 Task: Select a due date automation when advanced on, the moment a card is due add fields with custom field "Resume" set to a date not in this week.
Action: Mouse moved to (1330, 105)
Screenshot: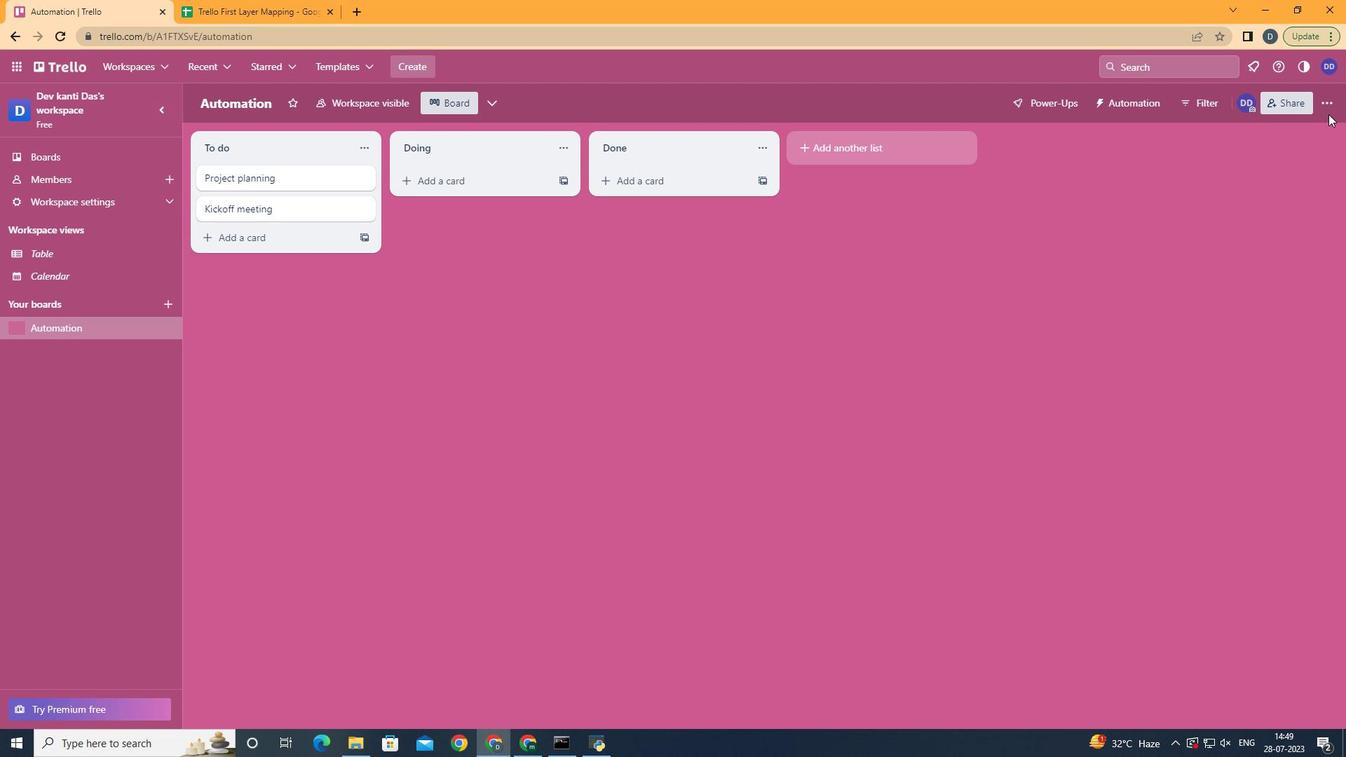 
Action: Mouse pressed left at (1330, 105)
Screenshot: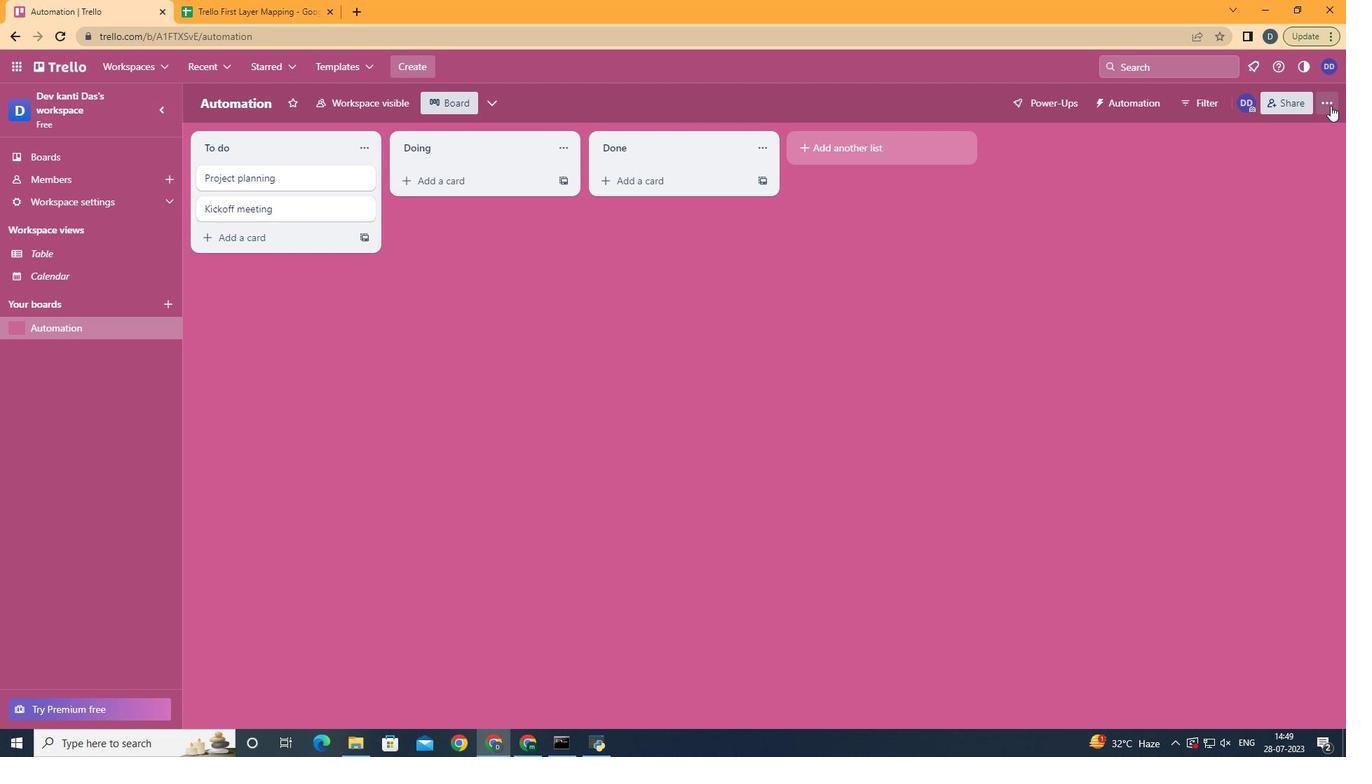 
Action: Mouse moved to (1217, 295)
Screenshot: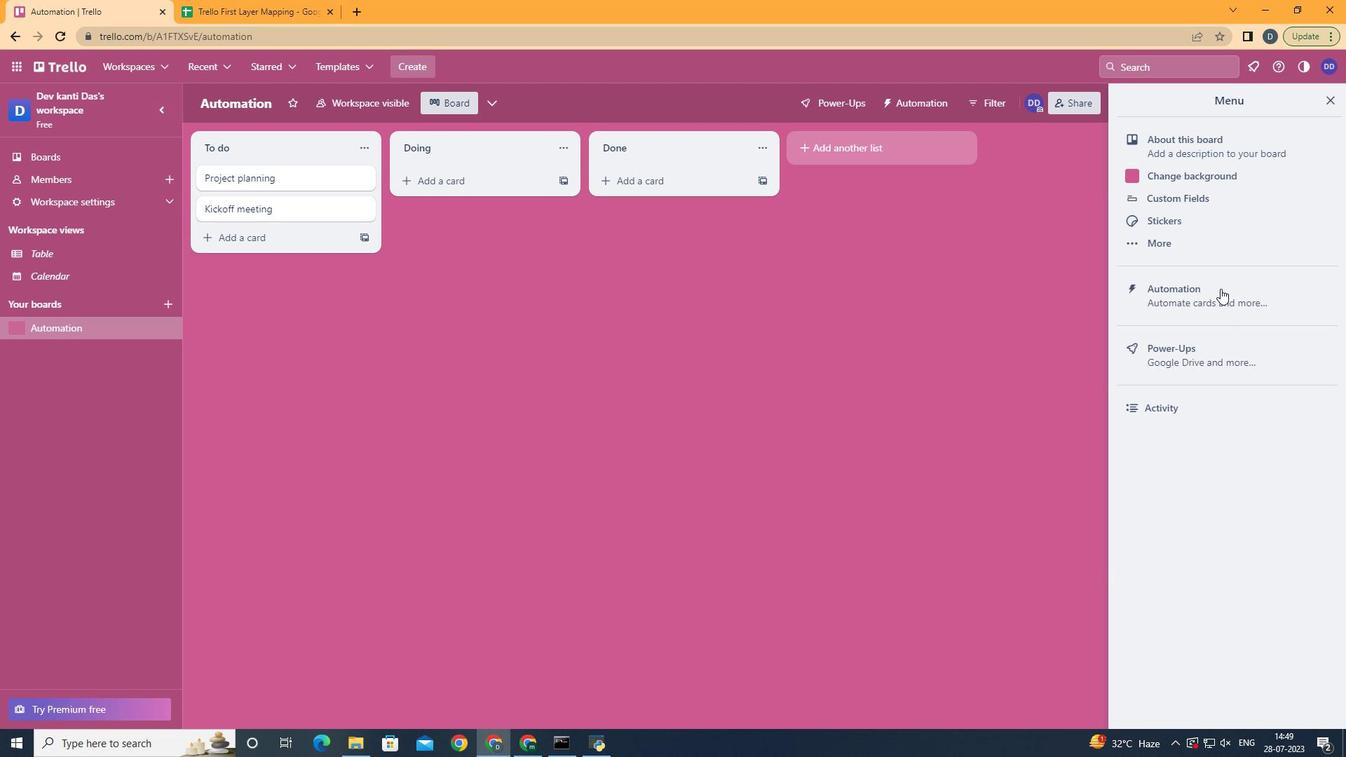 
Action: Mouse pressed left at (1217, 295)
Screenshot: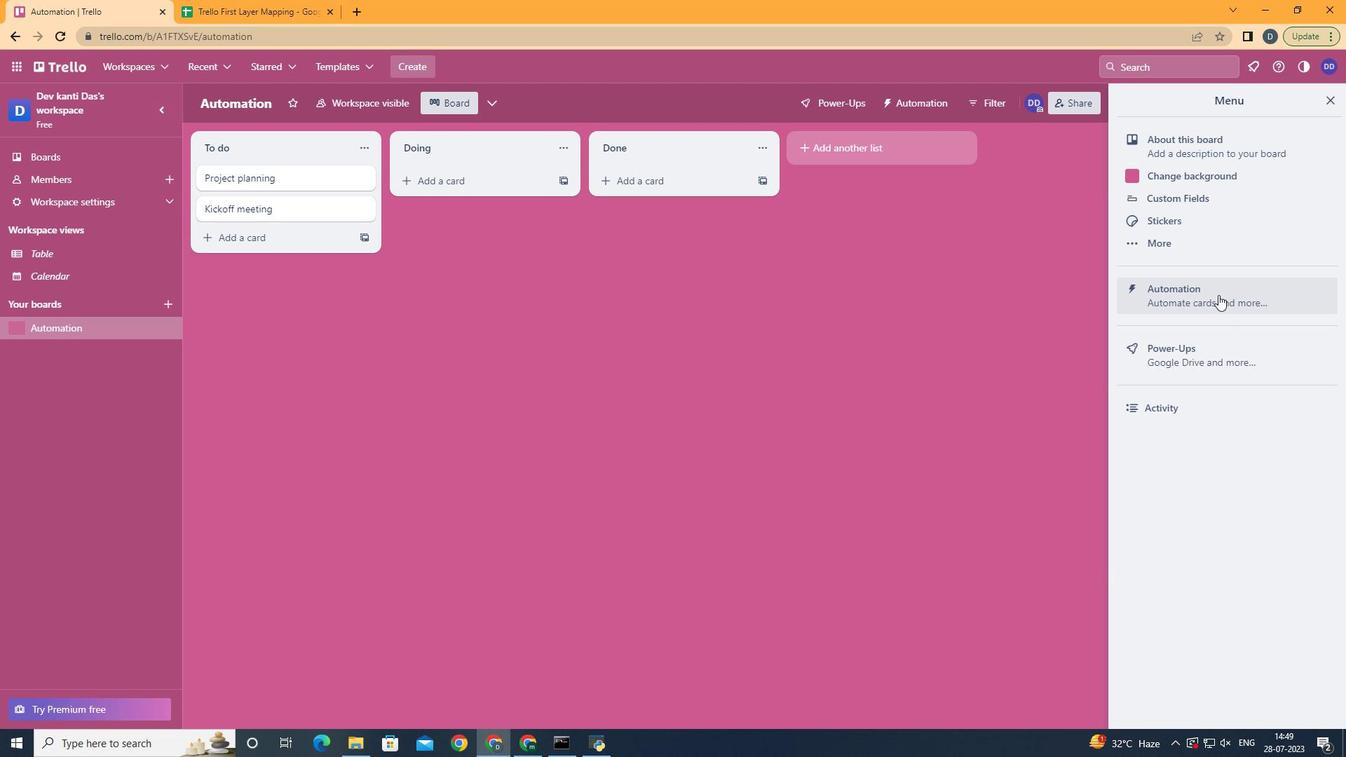 
Action: Mouse moved to (274, 286)
Screenshot: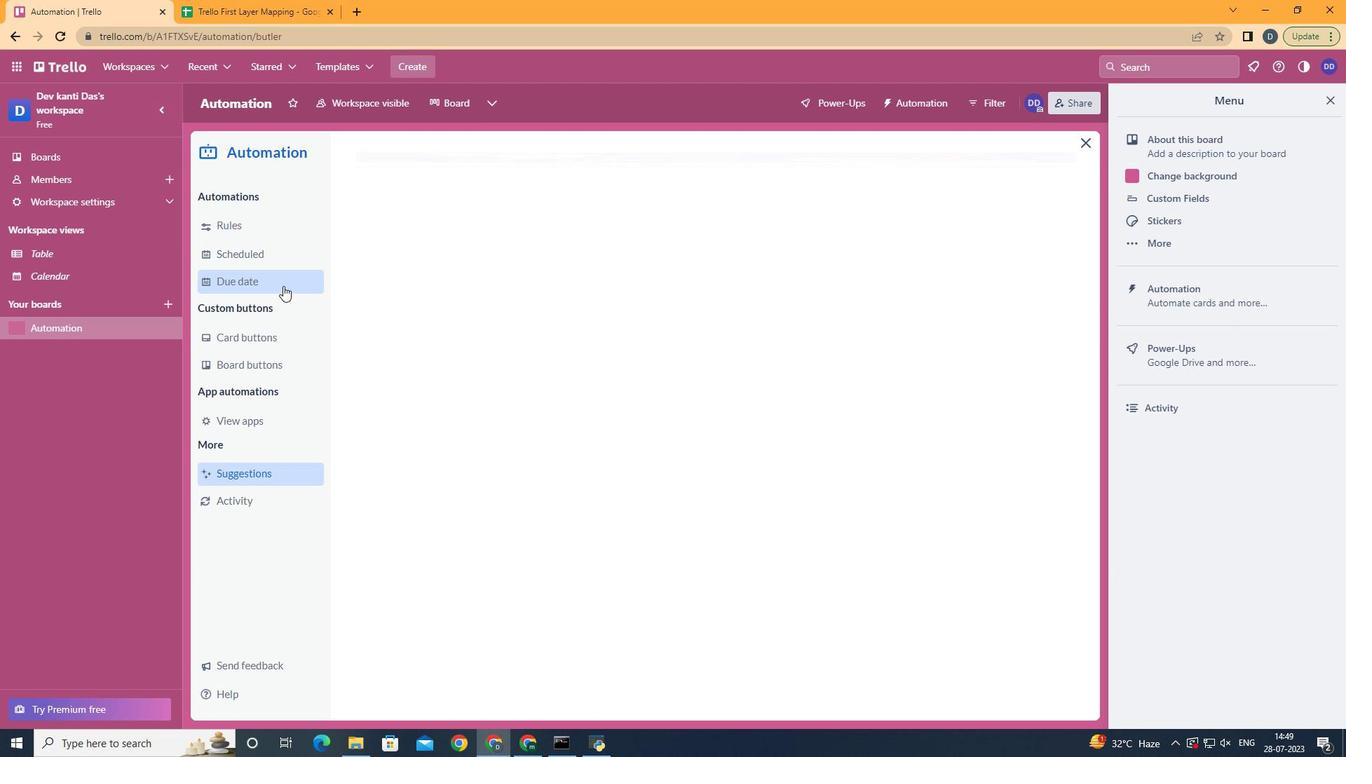 
Action: Mouse pressed left at (274, 286)
Screenshot: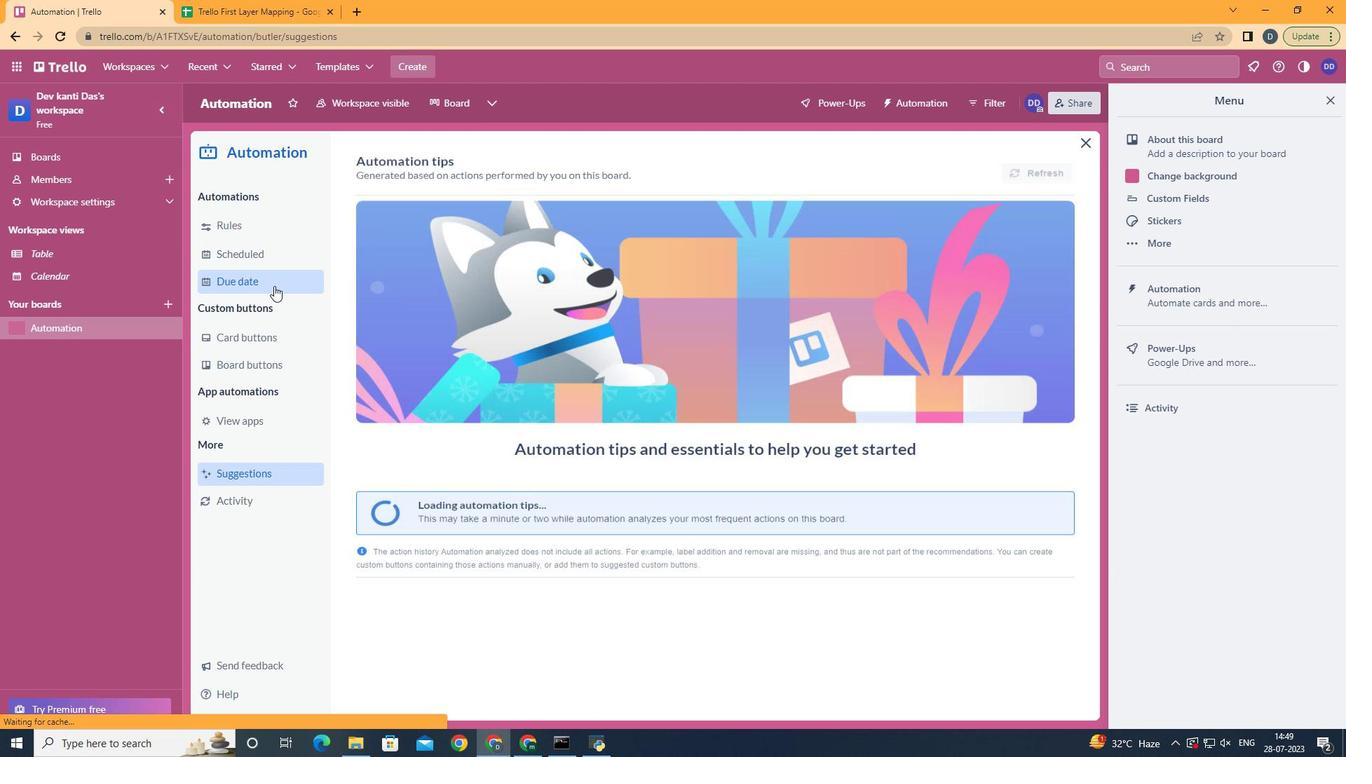 
Action: Mouse moved to (1001, 168)
Screenshot: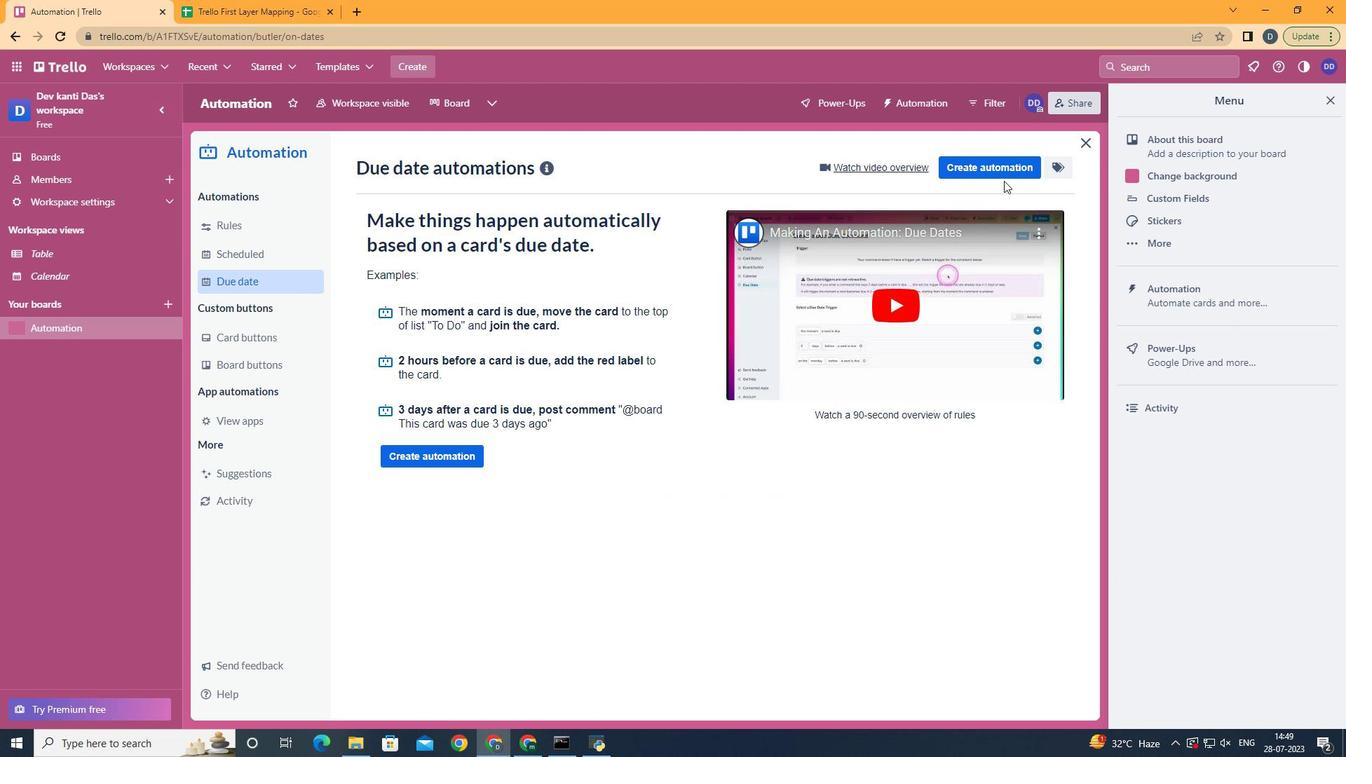
Action: Mouse pressed left at (1001, 168)
Screenshot: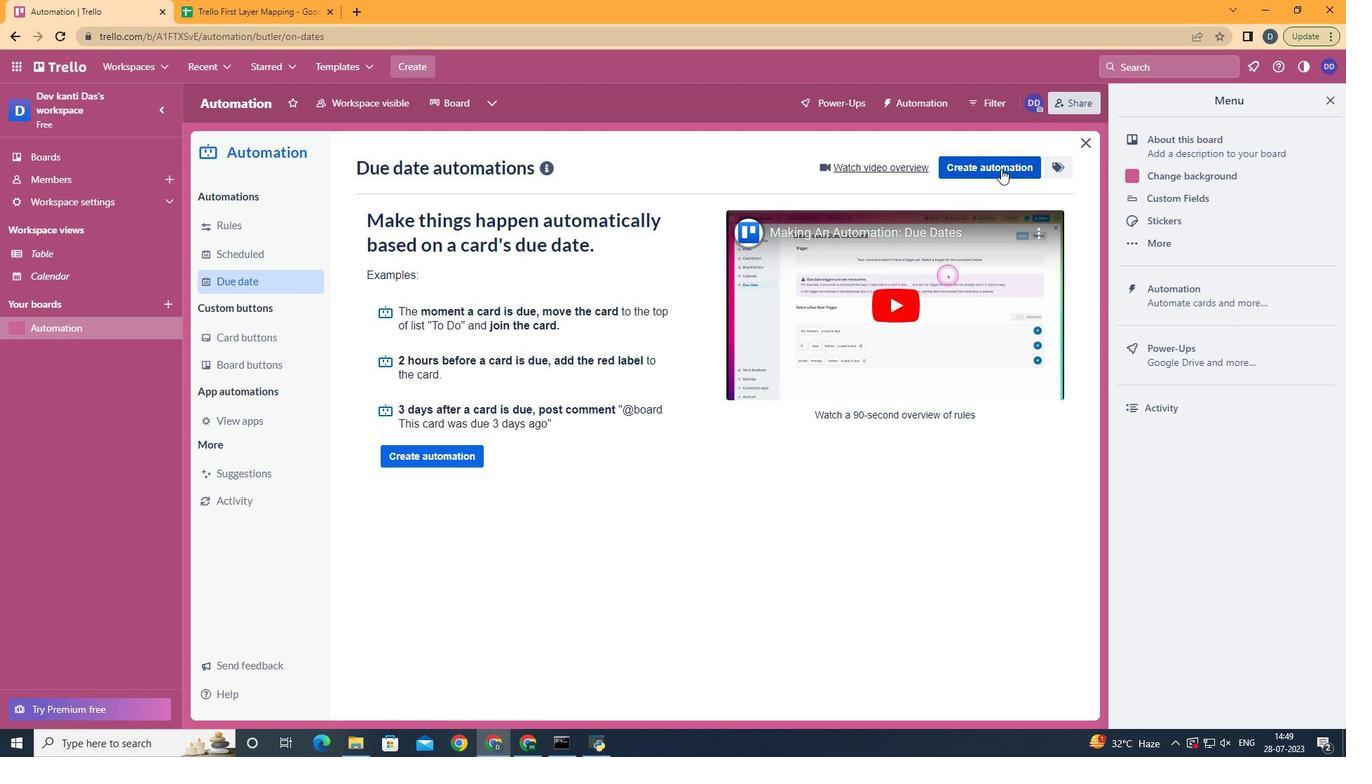 
Action: Mouse moved to (714, 297)
Screenshot: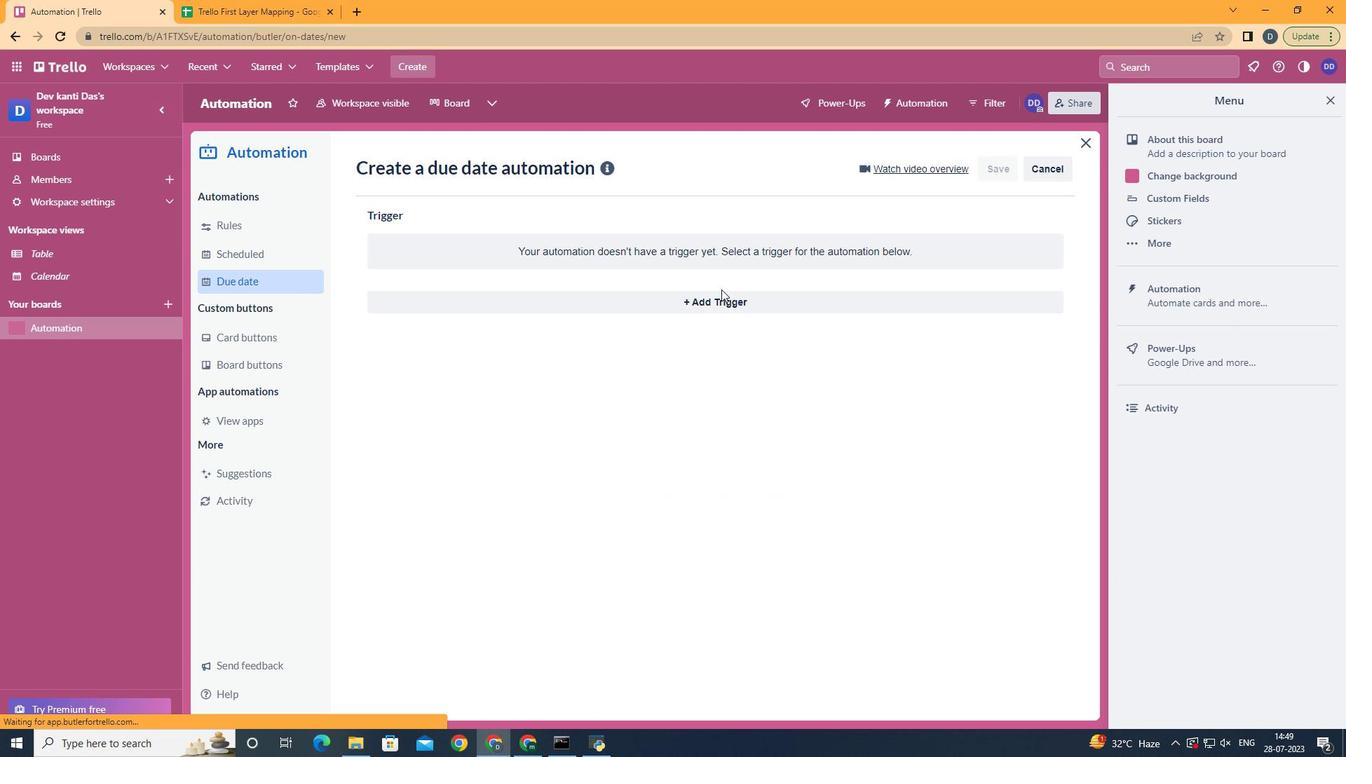 
Action: Mouse pressed left at (714, 297)
Screenshot: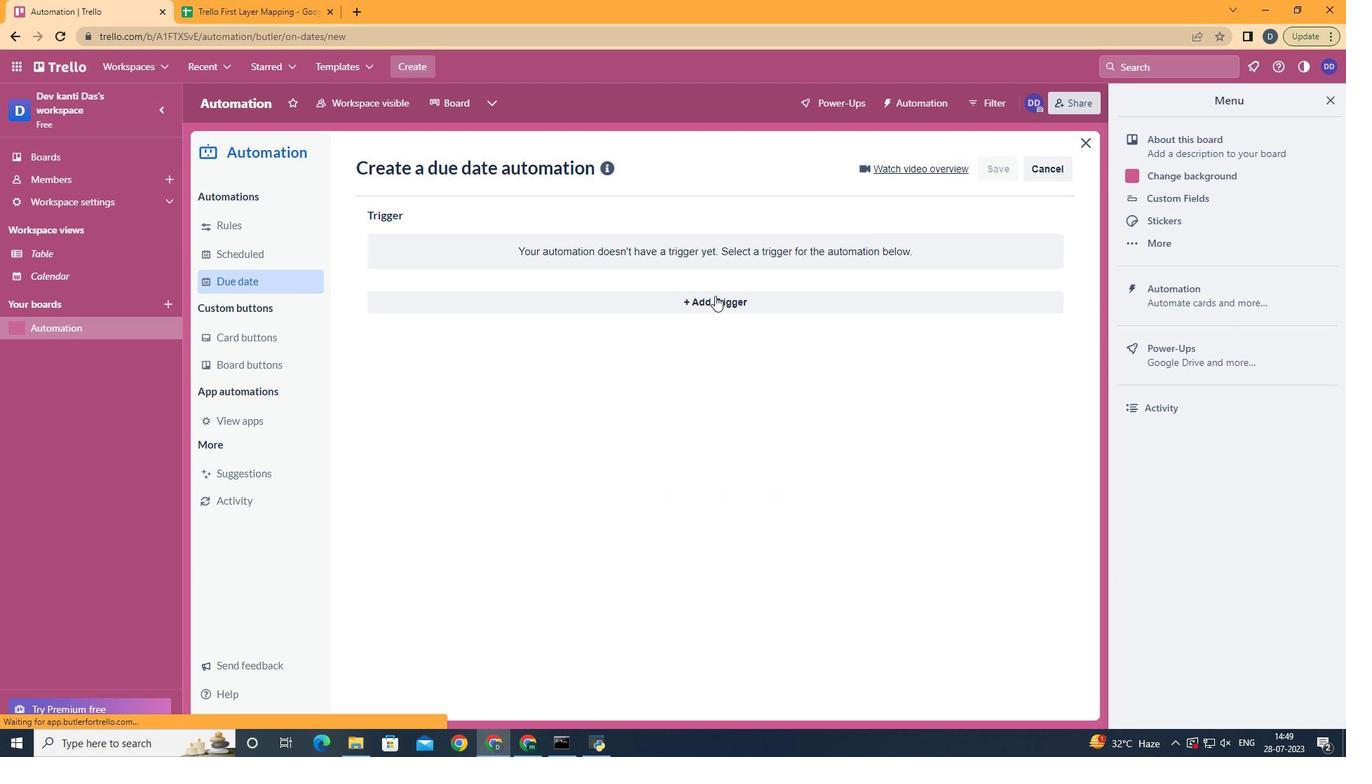 
Action: Mouse moved to (404, 493)
Screenshot: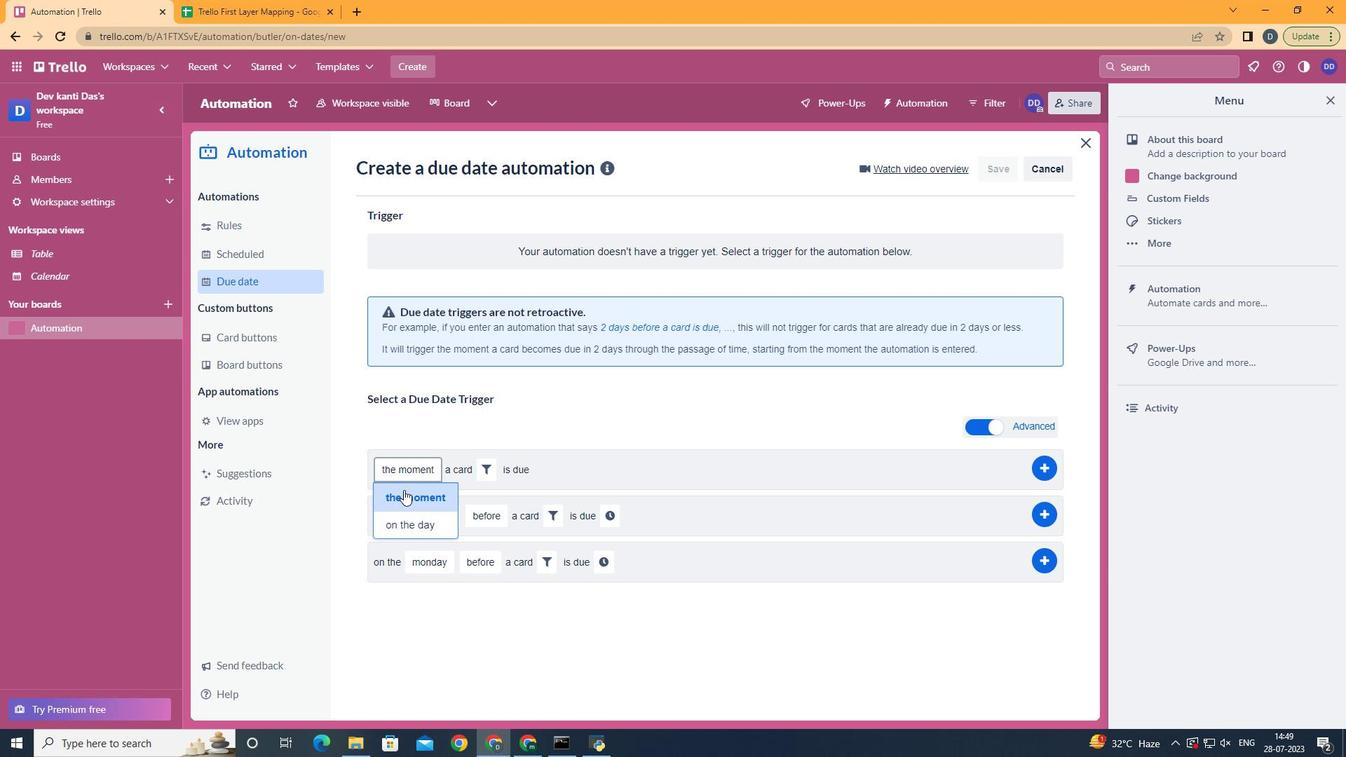 
Action: Mouse pressed left at (404, 493)
Screenshot: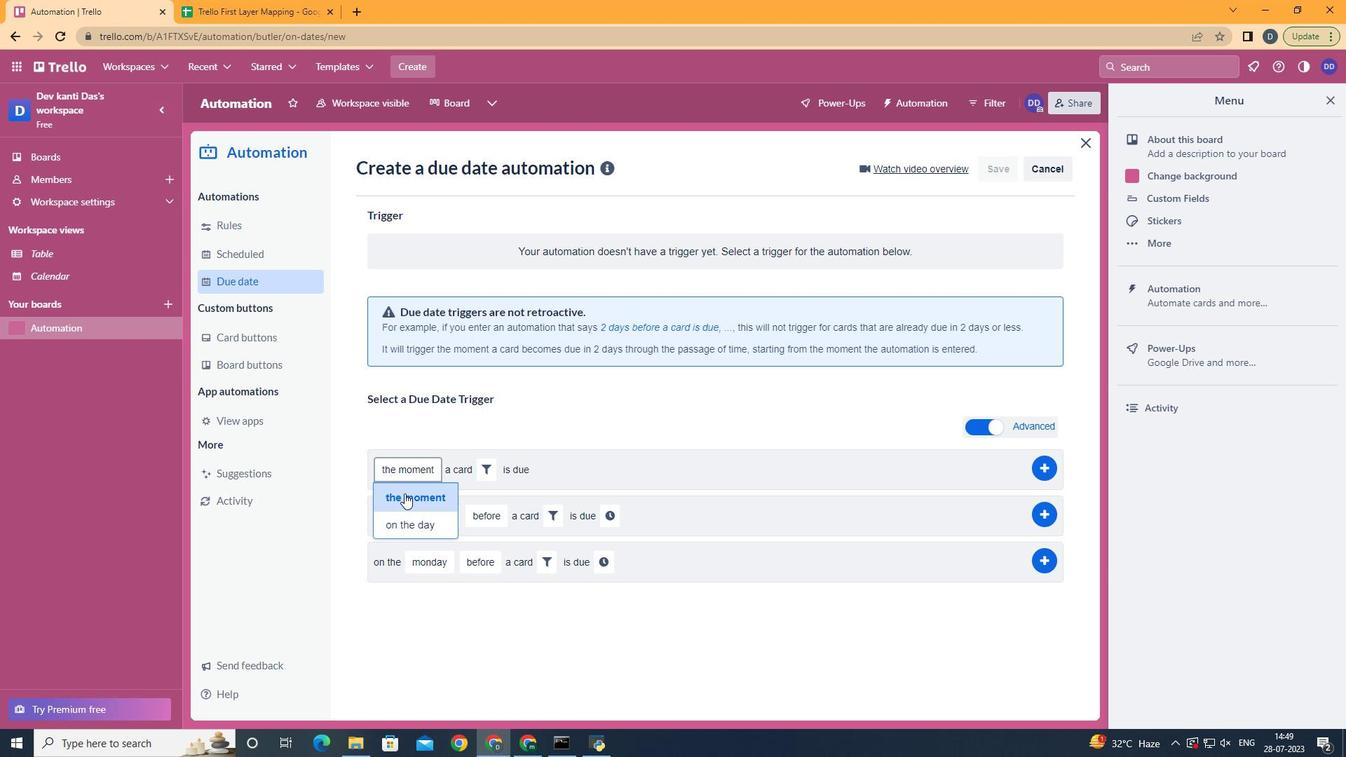 
Action: Mouse moved to (476, 471)
Screenshot: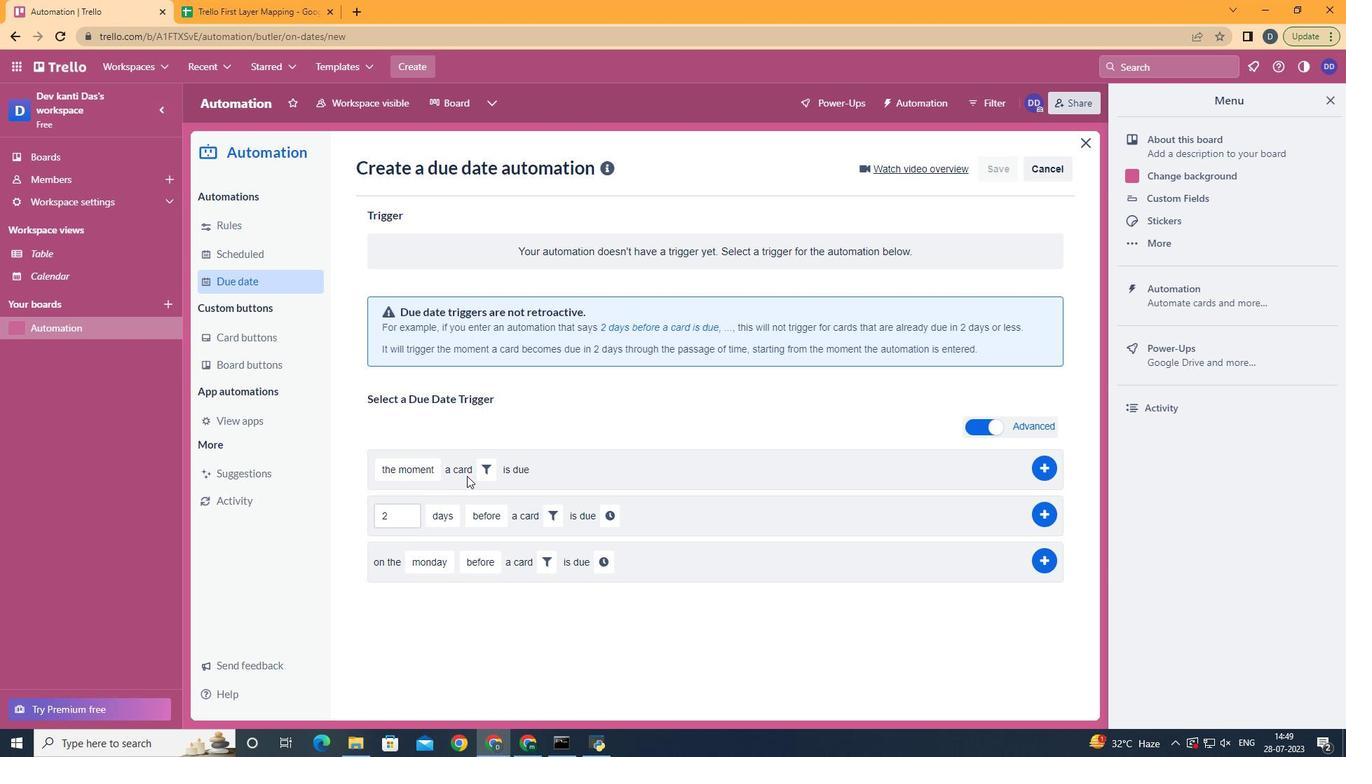 
Action: Mouse pressed left at (476, 471)
Screenshot: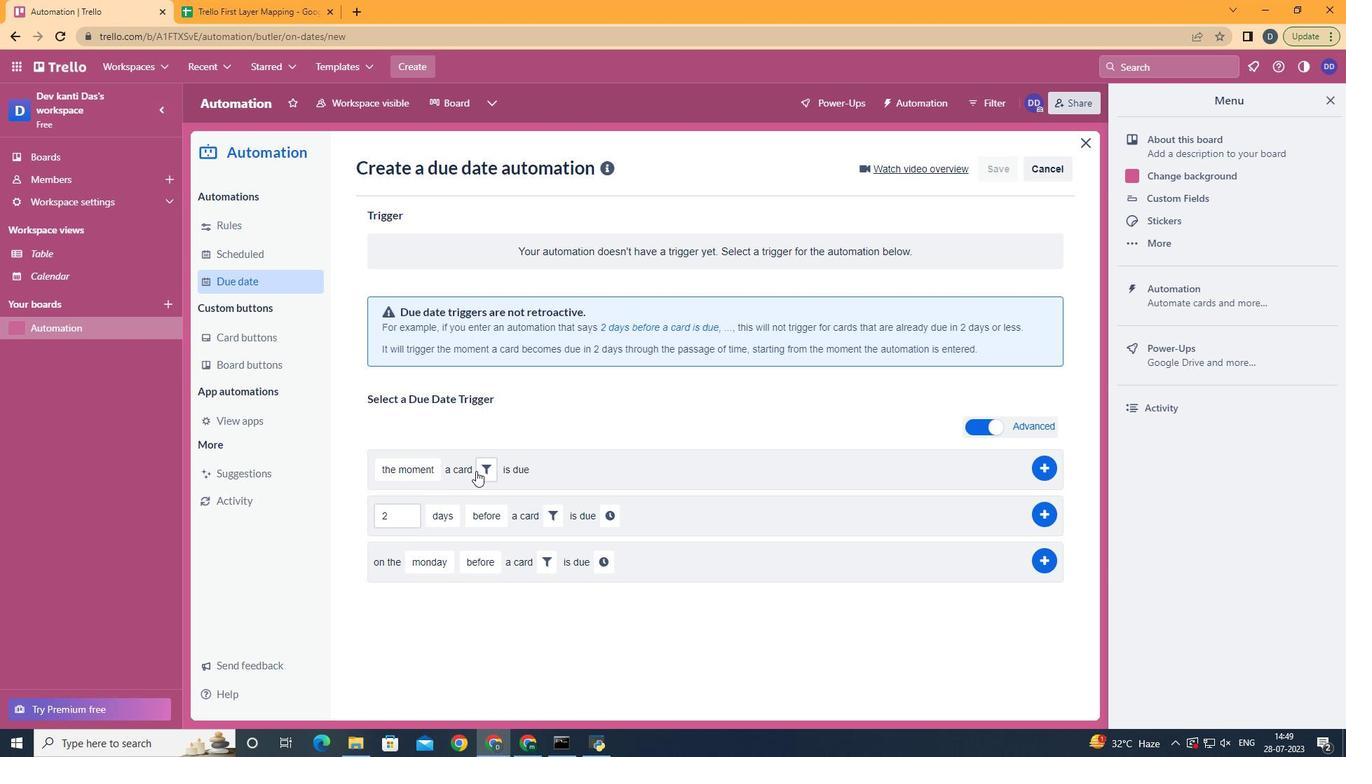 
Action: Mouse moved to (734, 524)
Screenshot: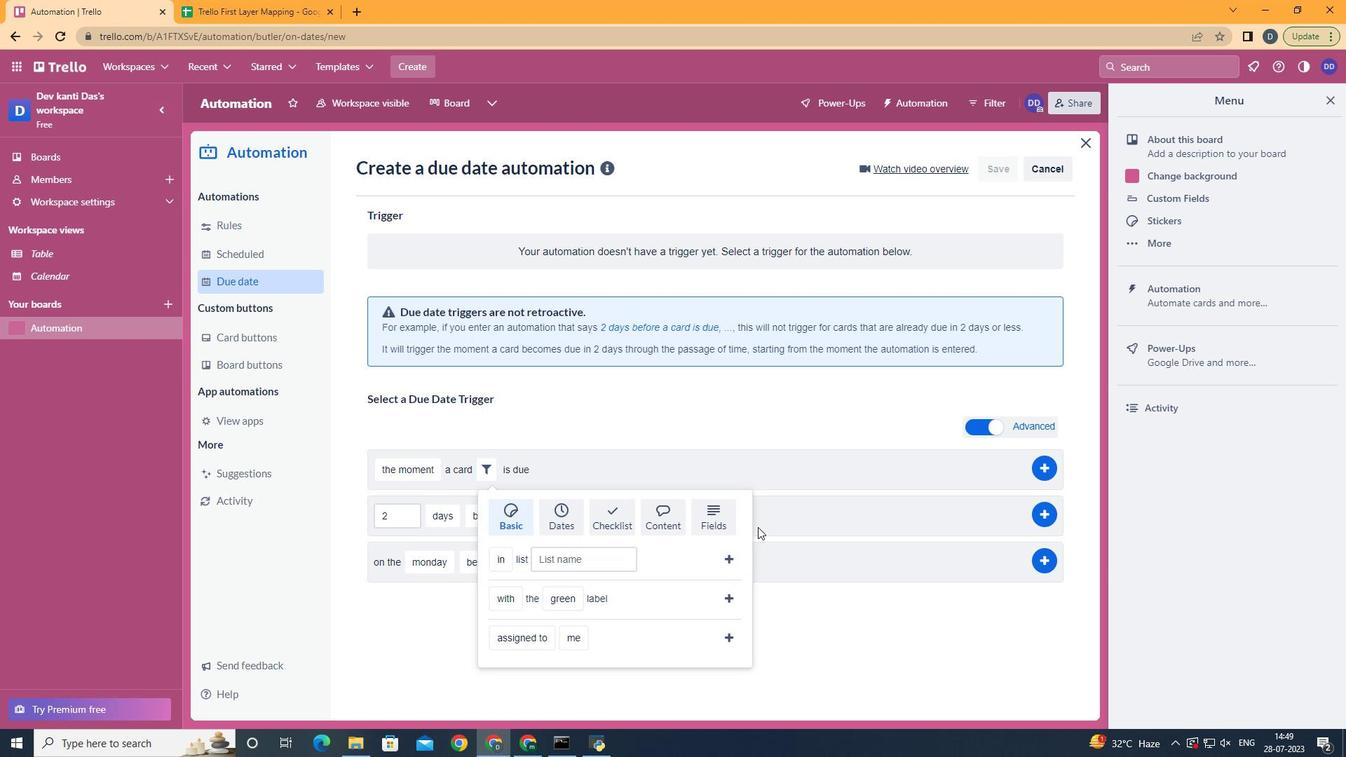 
Action: Mouse pressed left at (734, 524)
Screenshot: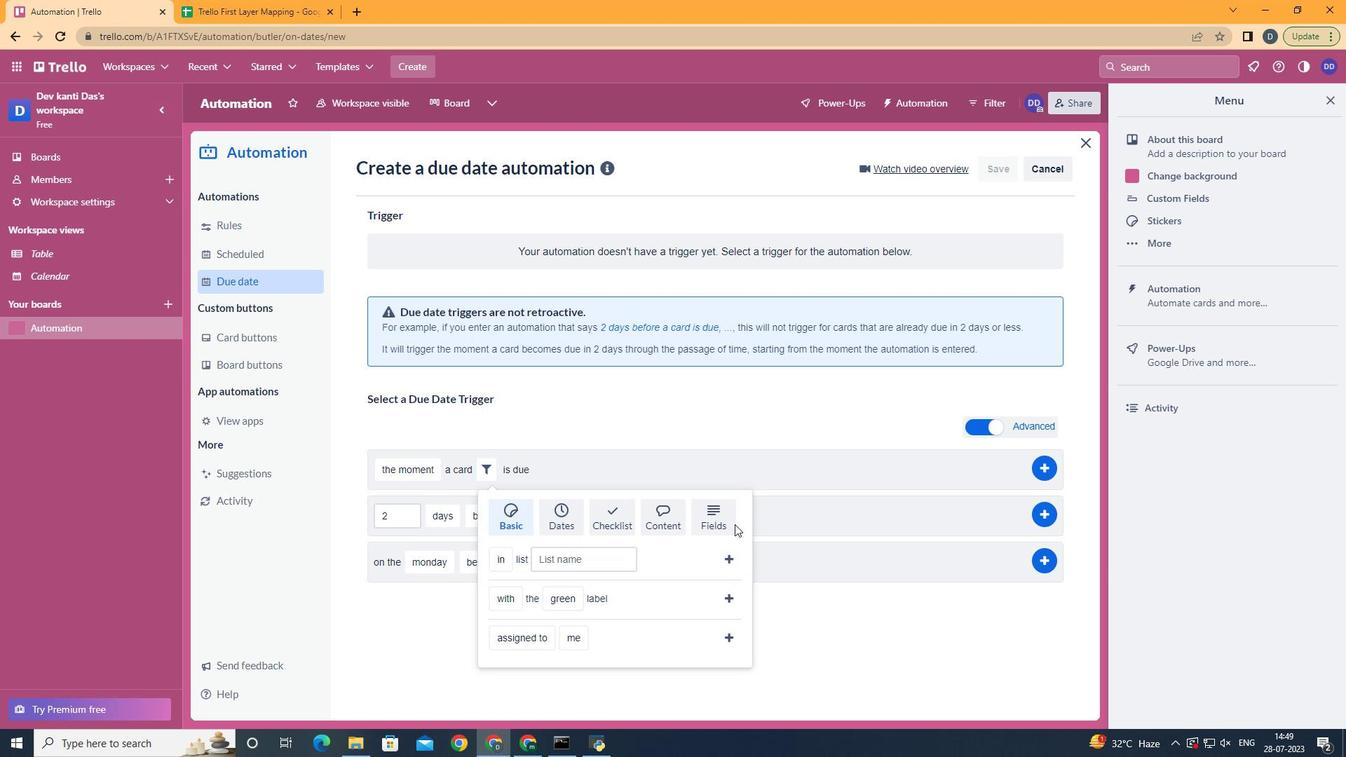 
Action: Mouse moved to (729, 483)
Screenshot: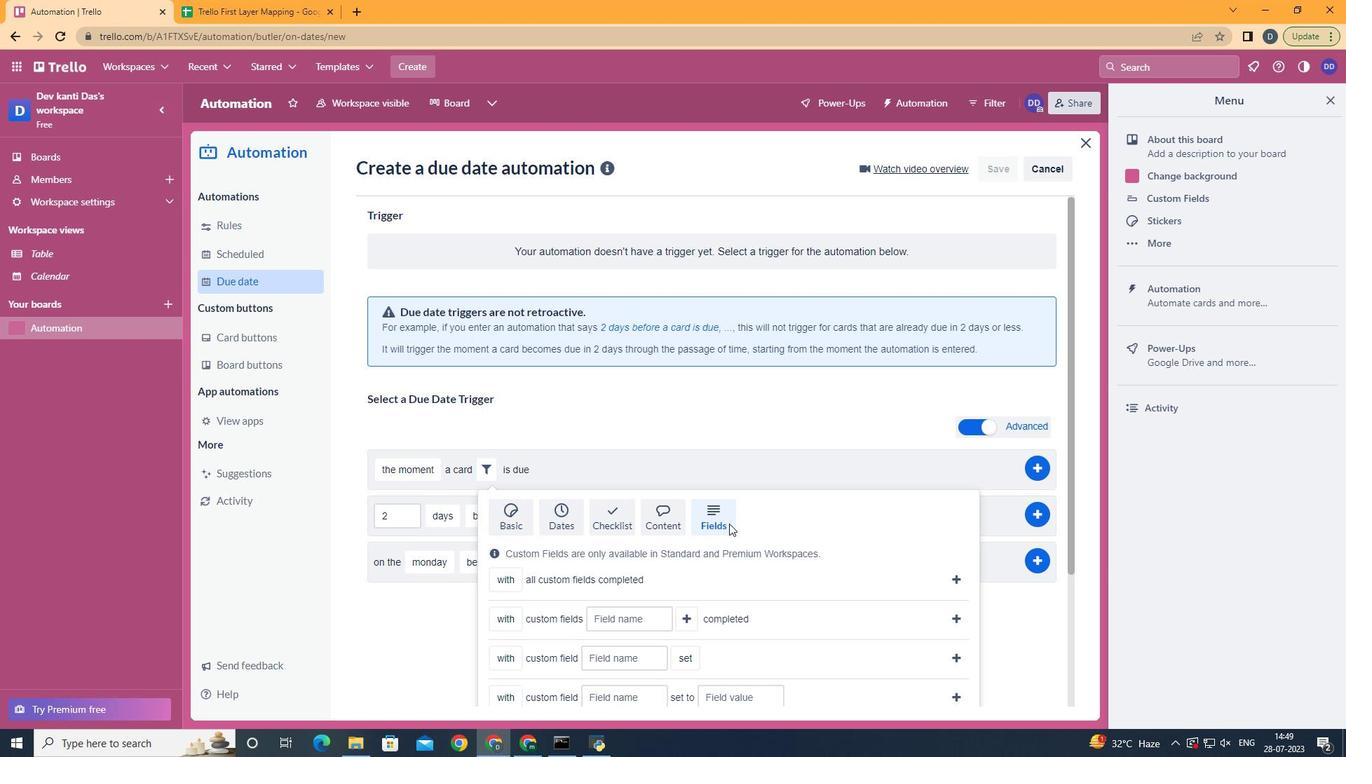 
Action: Mouse scrolled (729, 483) with delta (0, 0)
Screenshot: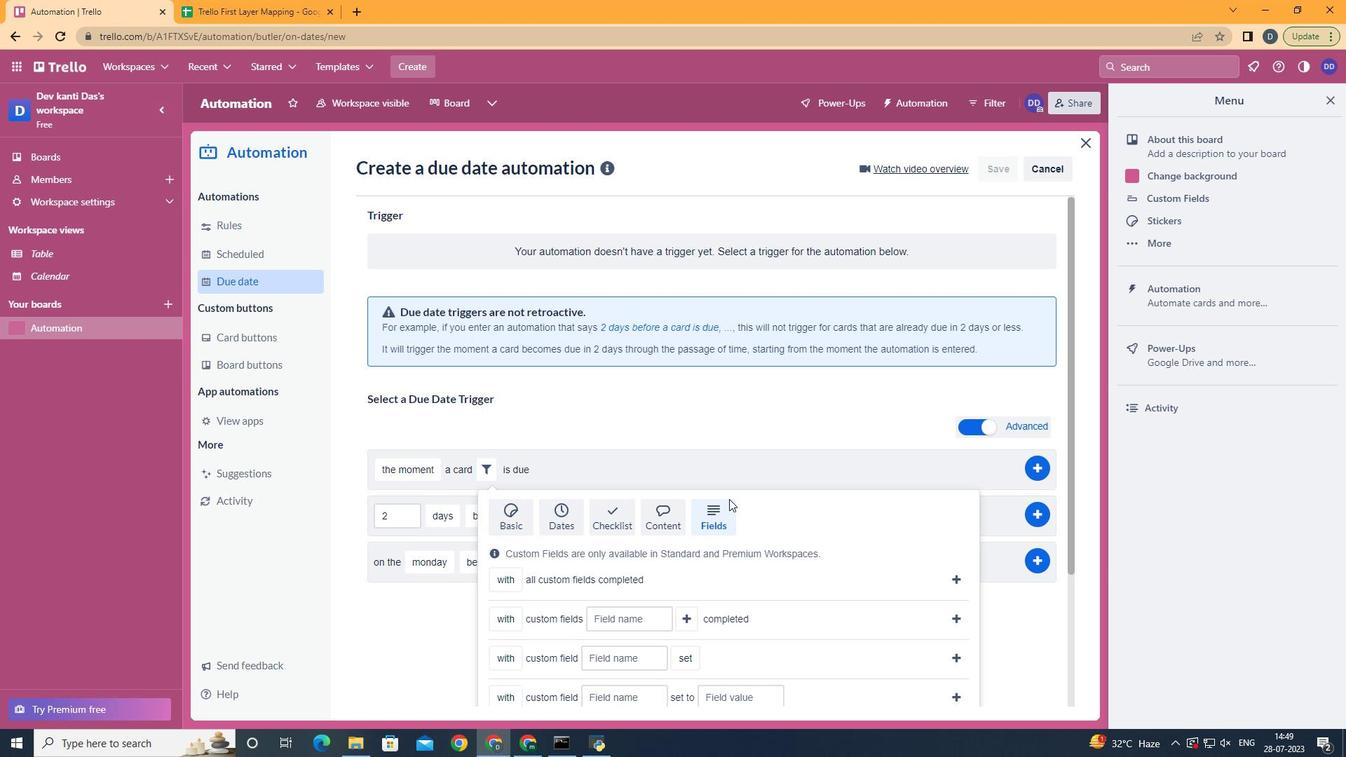 
Action: Mouse scrolled (729, 483) with delta (0, 0)
Screenshot: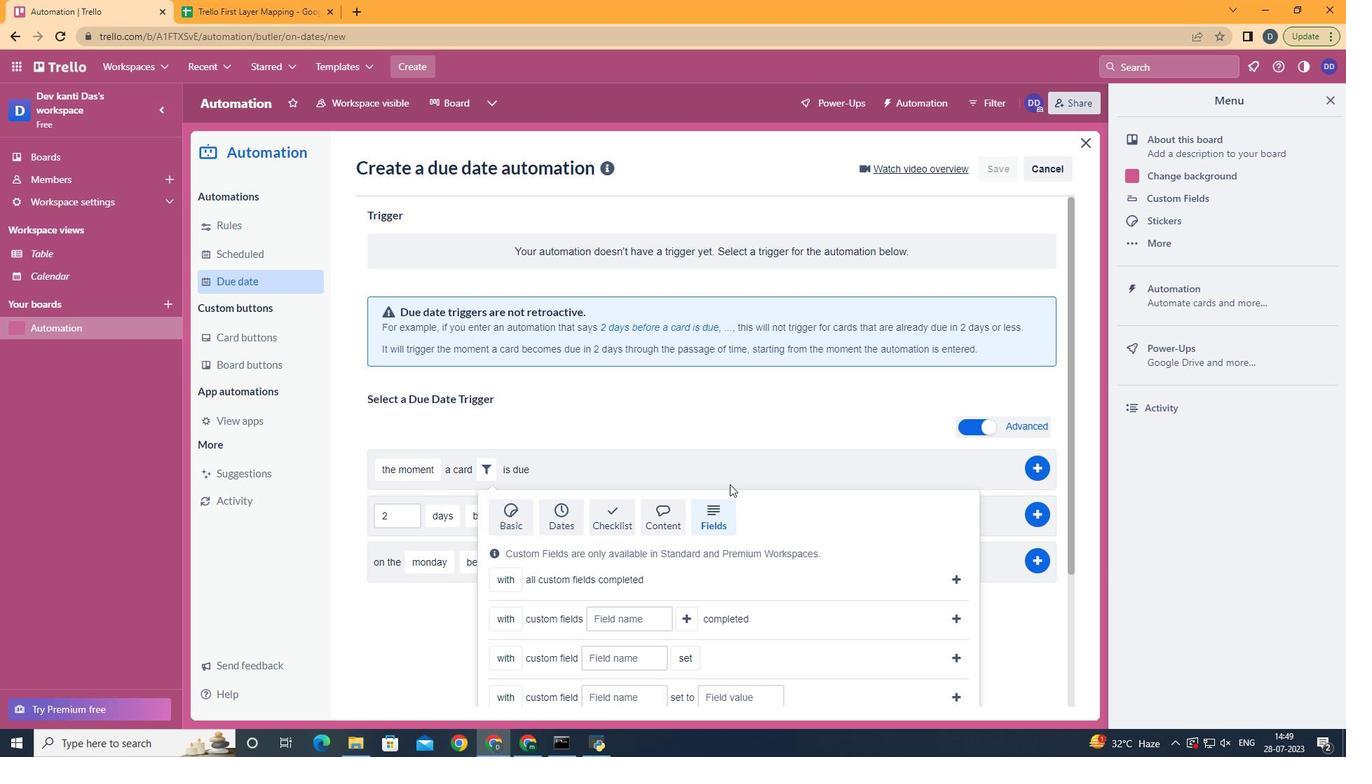 
Action: Mouse scrolled (729, 483) with delta (0, 0)
Screenshot: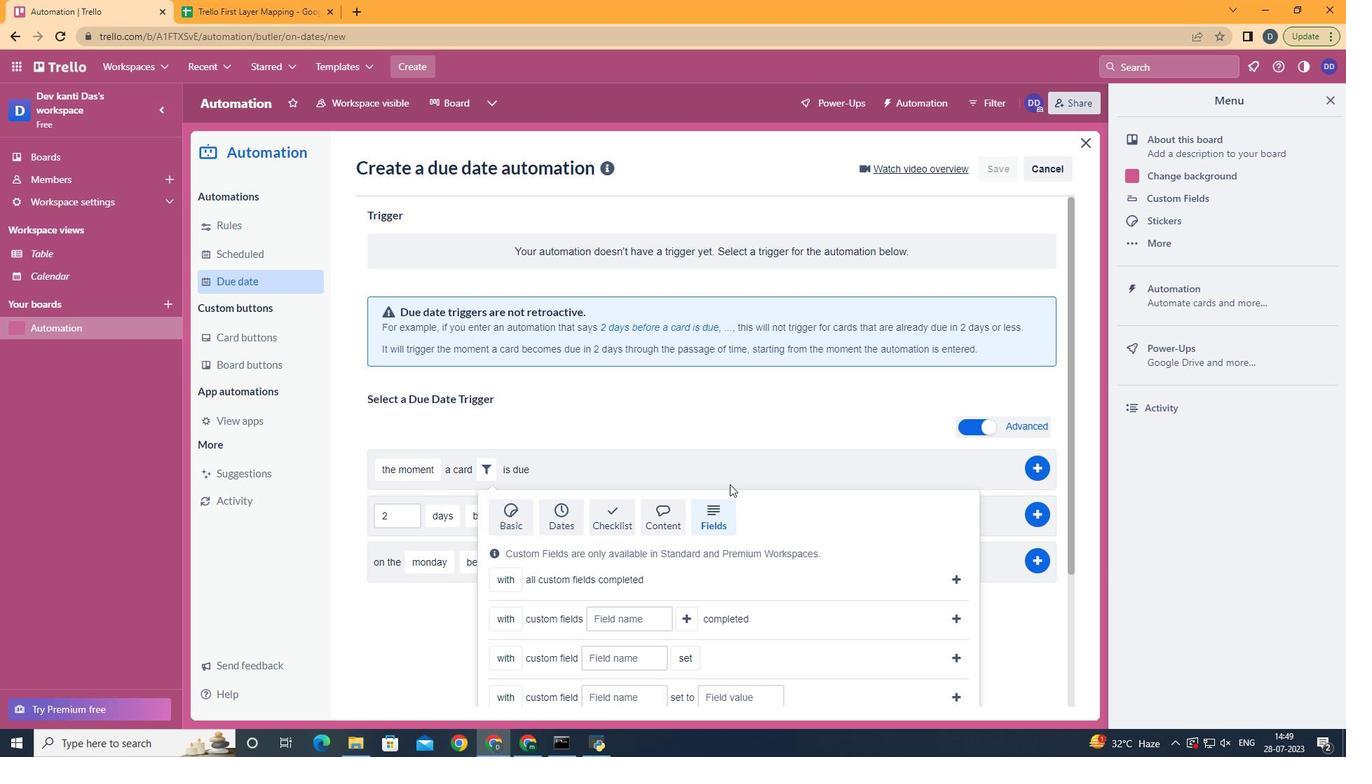 
Action: Mouse scrolled (729, 483) with delta (0, 0)
Screenshot: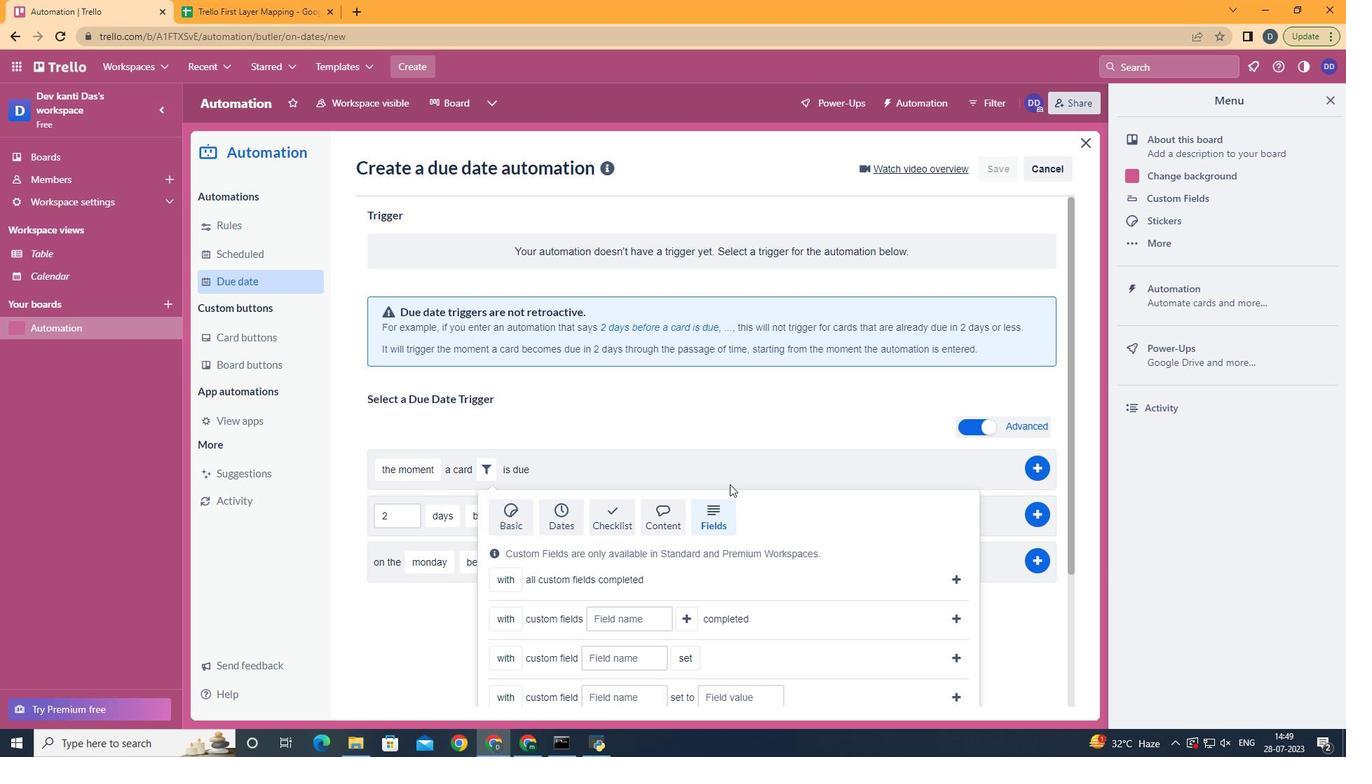 
Action: Mouse scrolled (729, 483) with delta (0, 0)
Screenshot: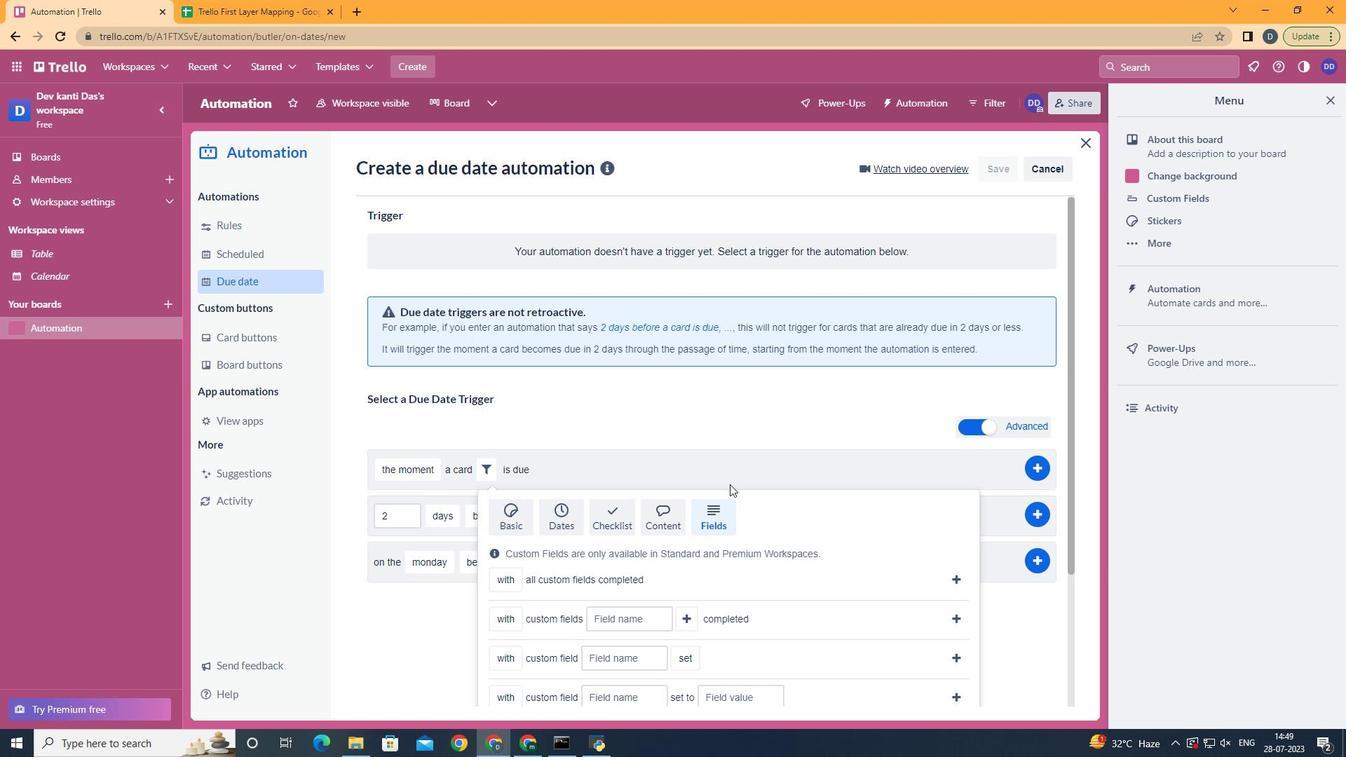 
Action: Mouse scrolled (729, 483) with delta (0, 0)
Screenshot: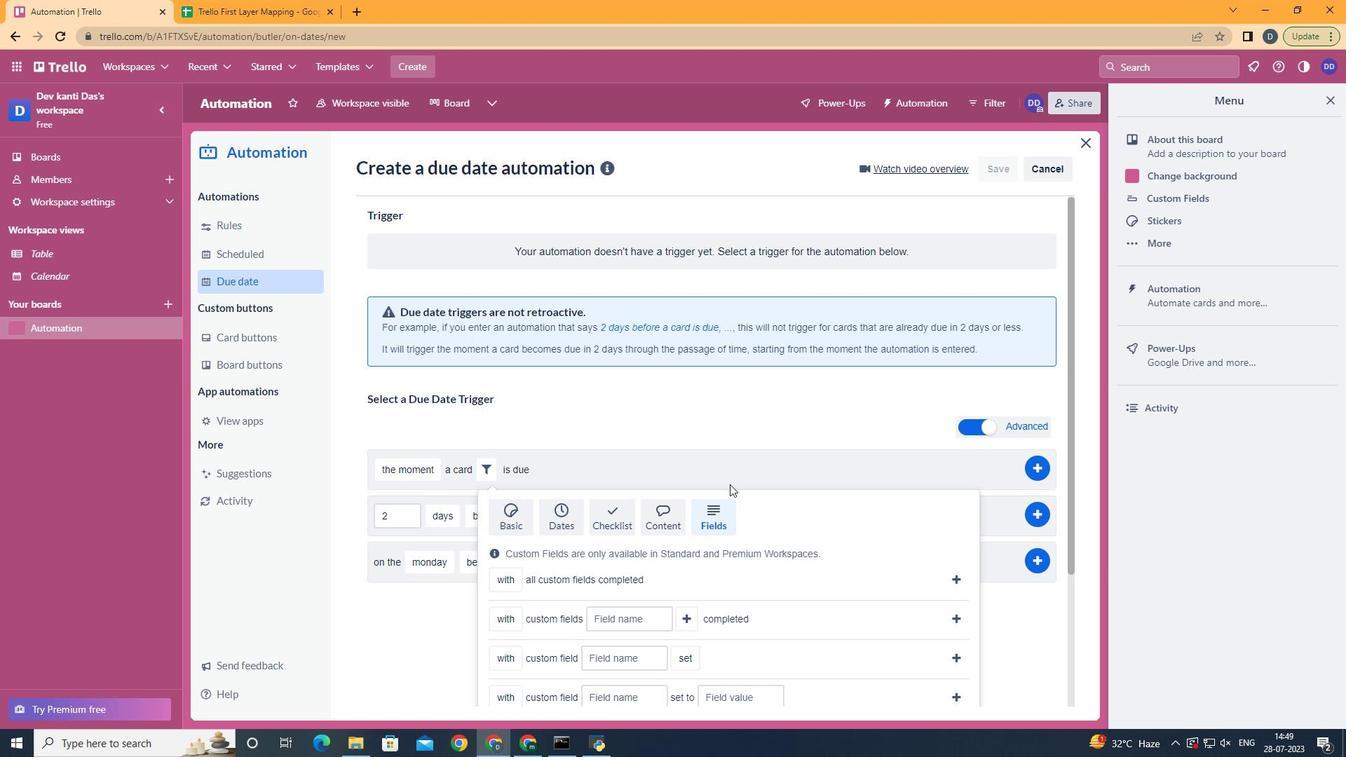 
Action: Mouse moved to (513, 661)
Screenshot: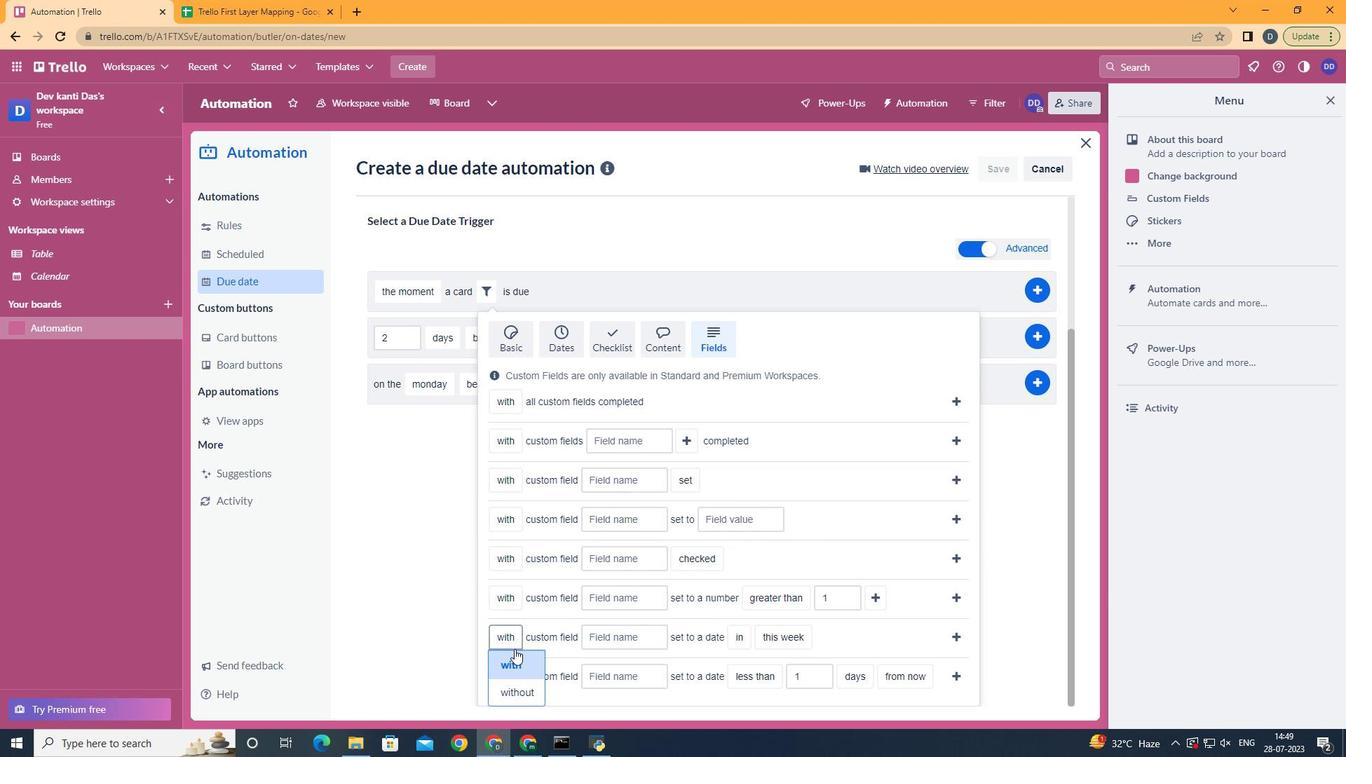 
Action: Mouse pressed left at (513, 661)
Screenshot: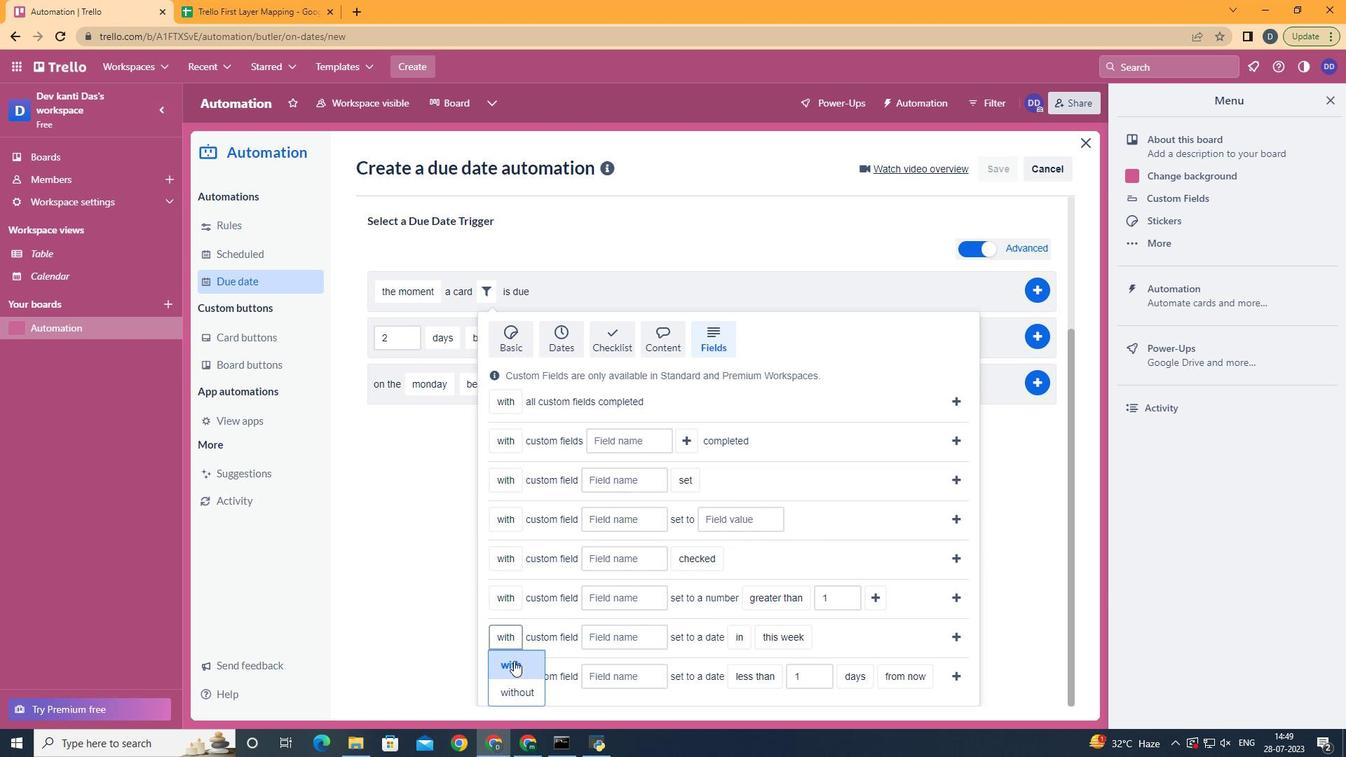 
Action: Mouse moved to (630, 636)
Screenshot: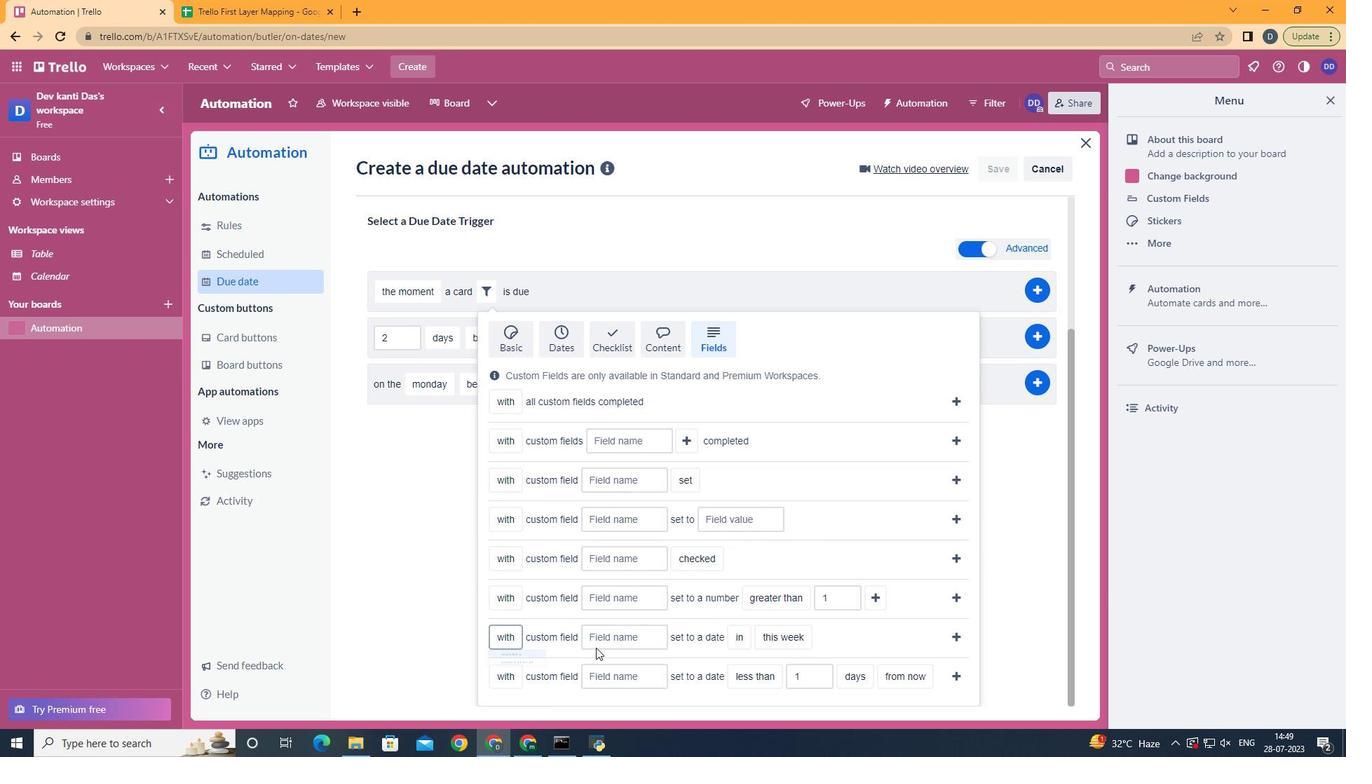 
Action: Mouse pressed left at (630, 636)
Screenshot: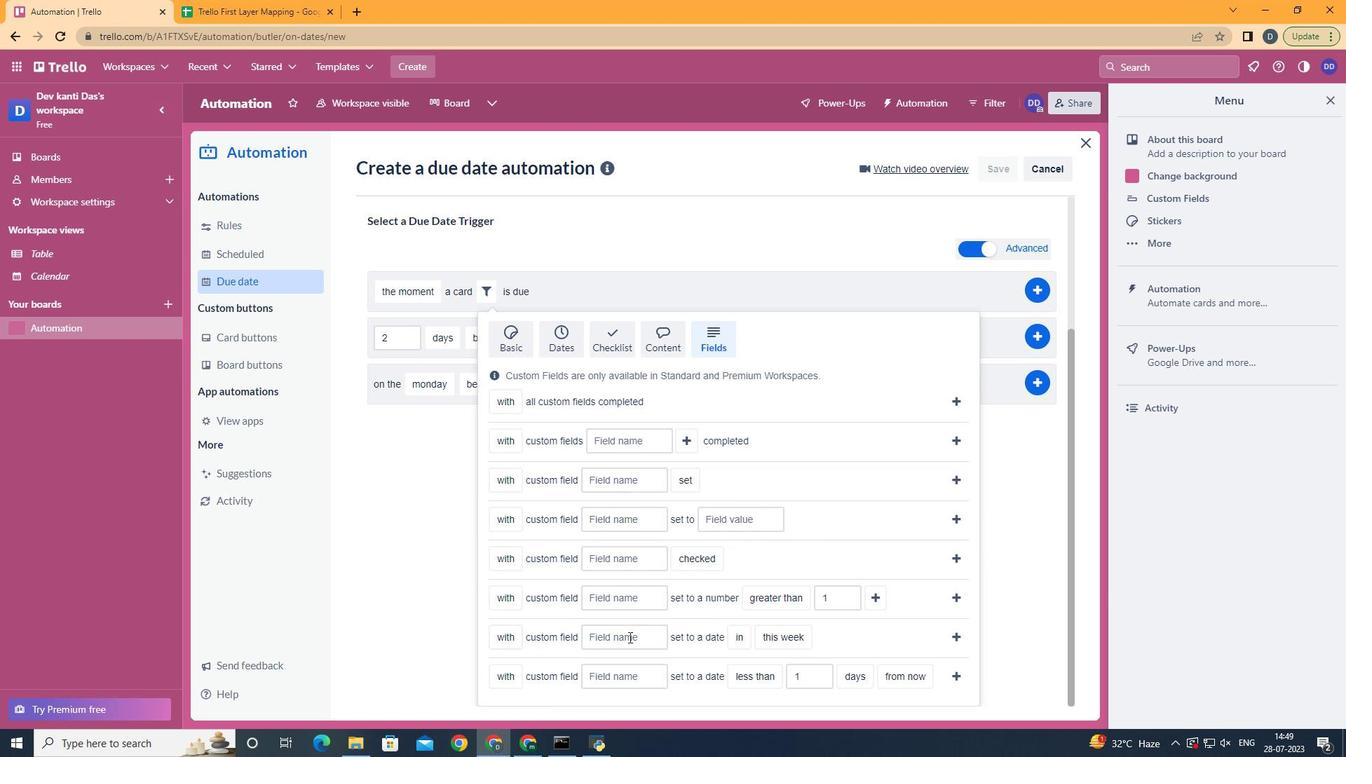 
Action: Key pressed <Key.shift>Resume
Screenshot: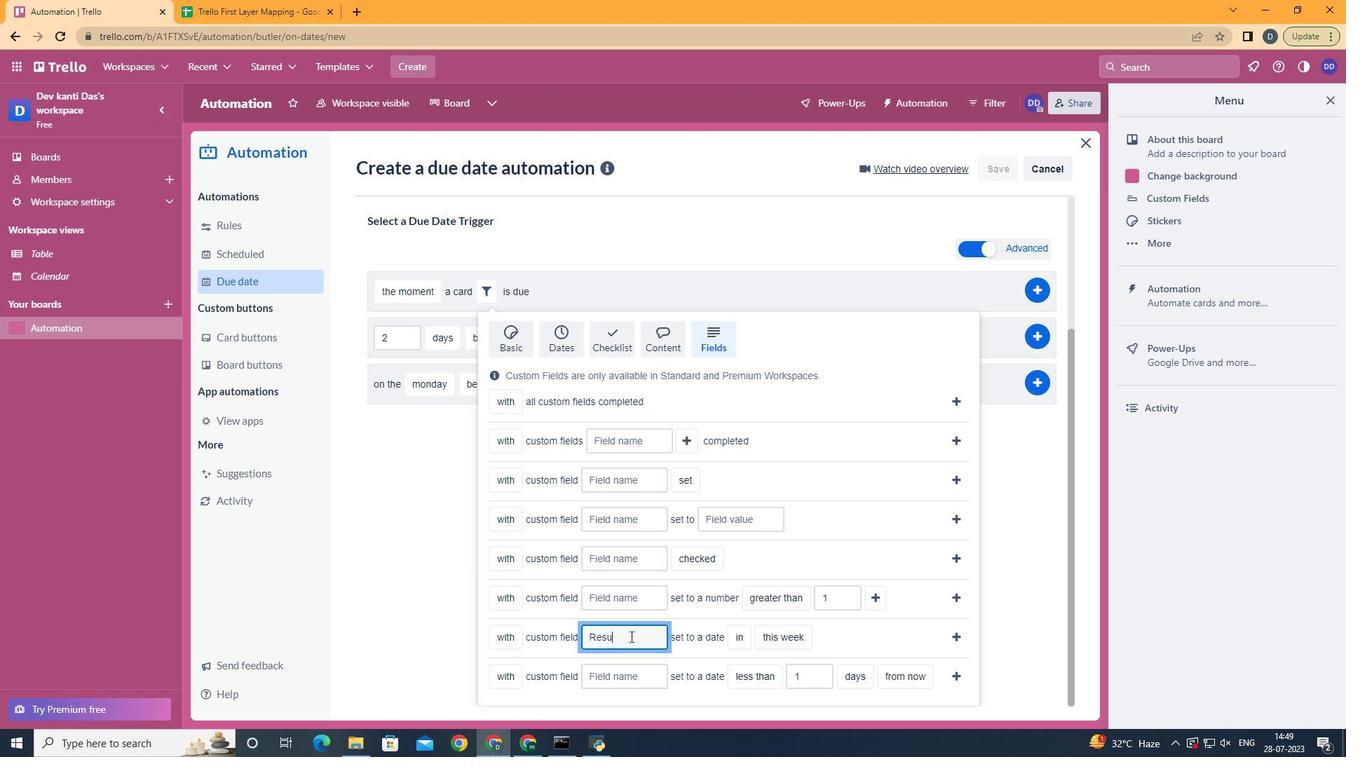 
Action: Mouse moved to (746, 689)
Screenshot: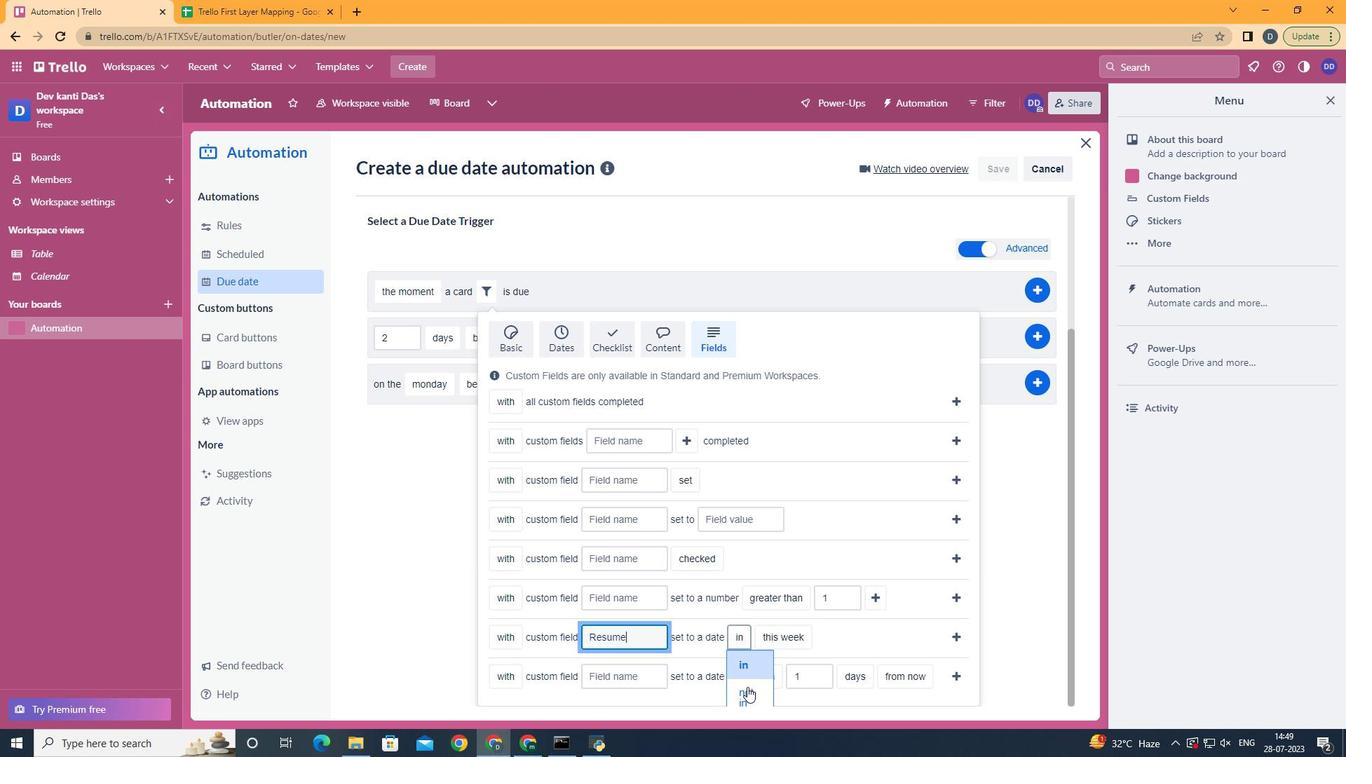 
Action: Mouse pressed left at (746, 689)
Screenshot: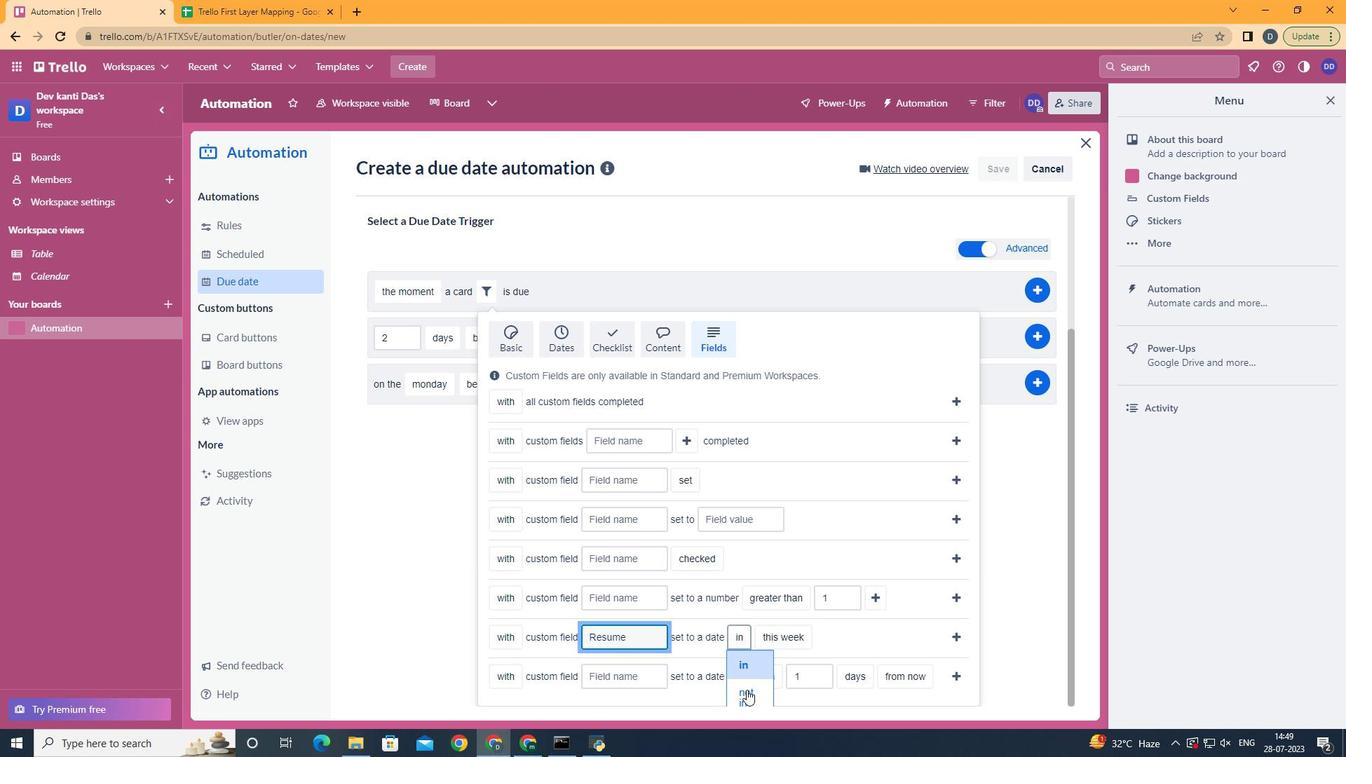 
Action: Mouse moved to (802, 658)
Screenshot: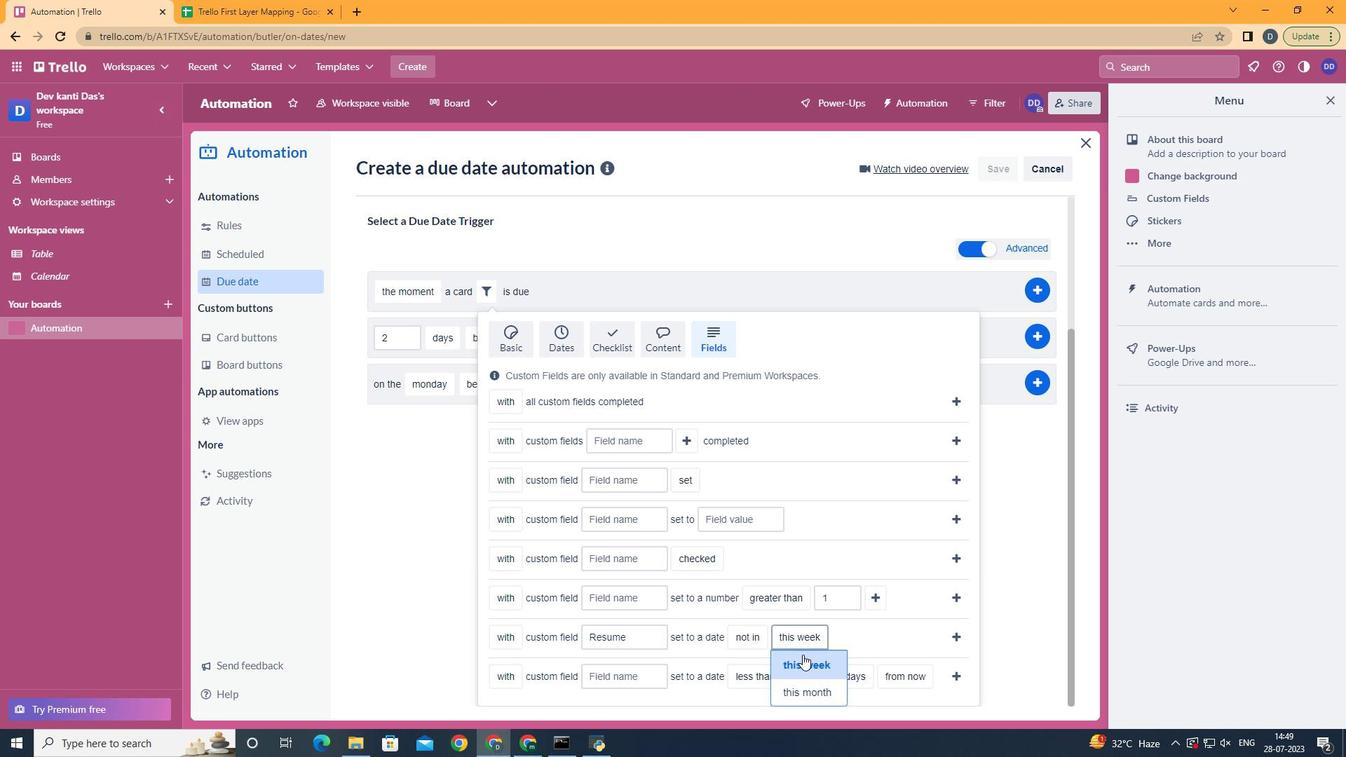 
Action: Mouse pressed left at (802, 658)
Screenshot: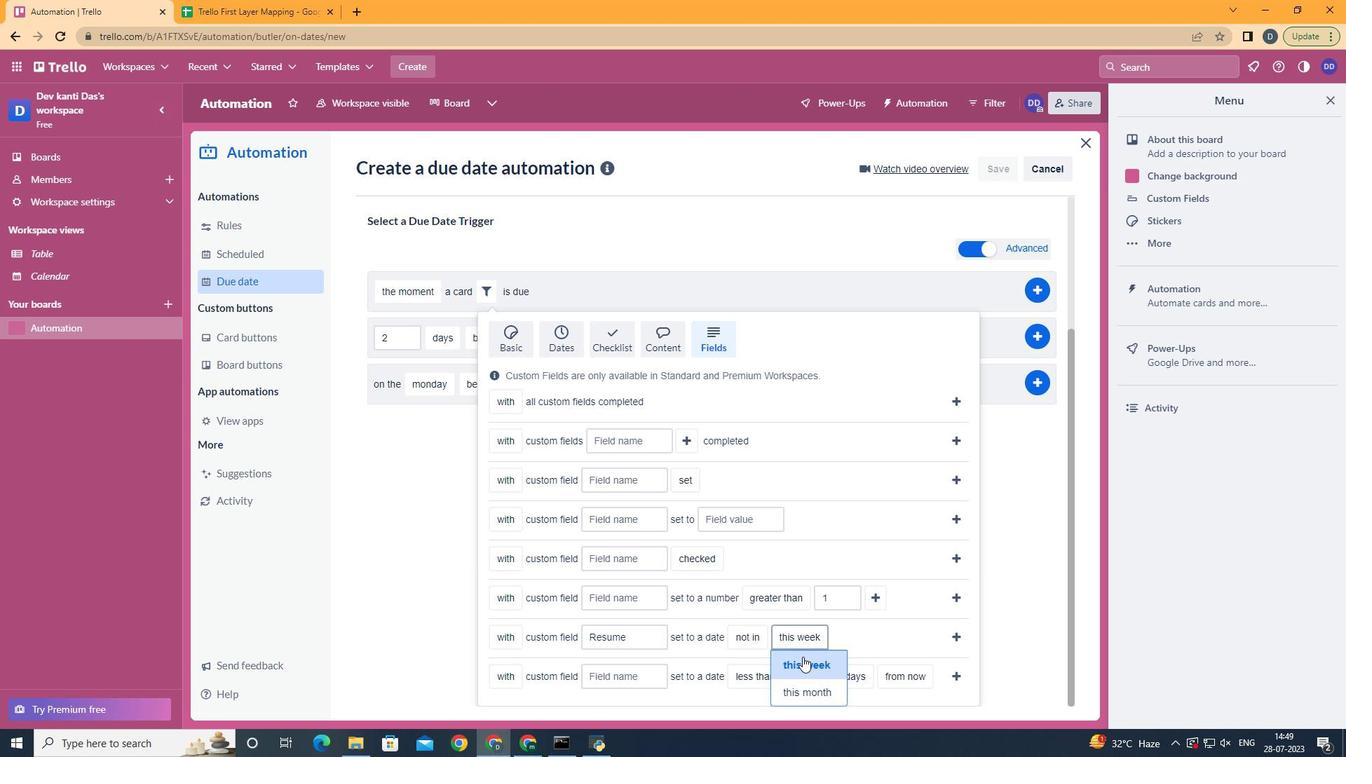 
Action: Mouse moved to (959, 635)
Screenshot: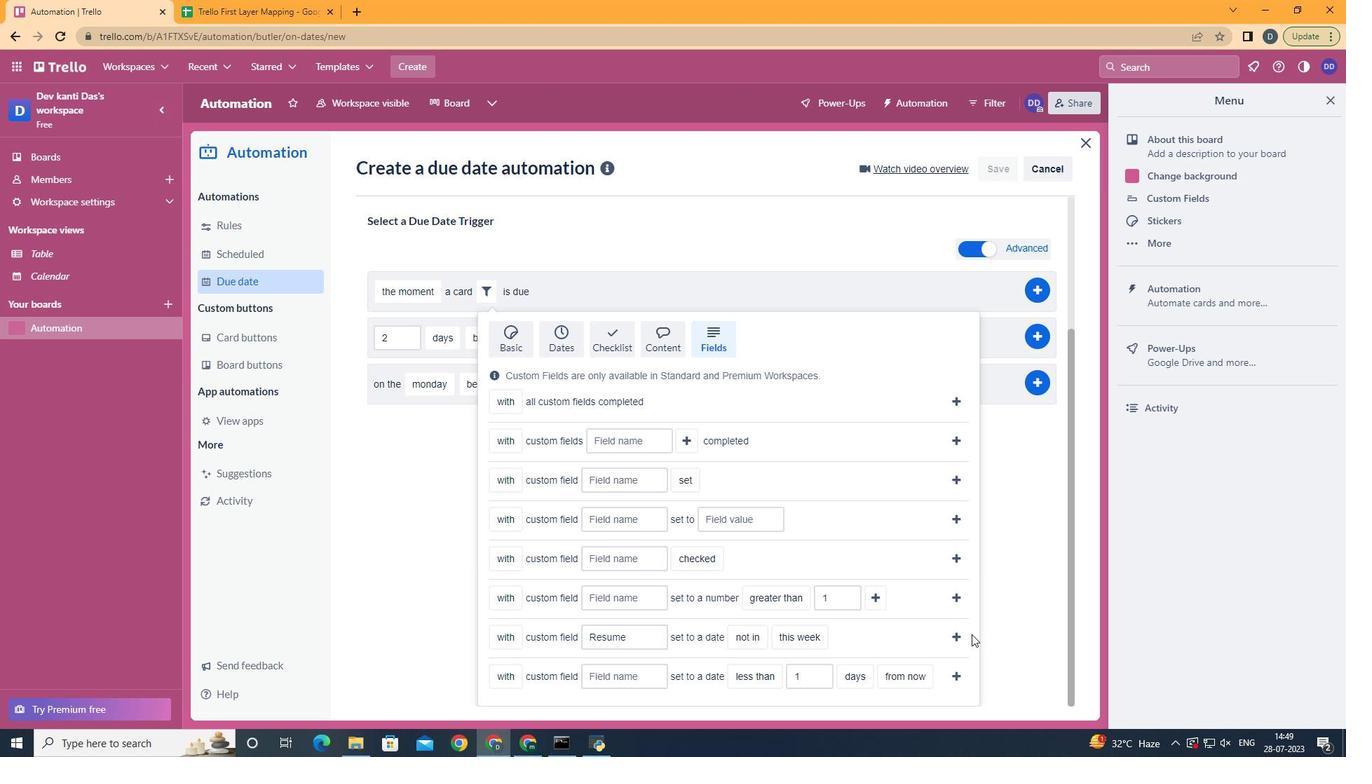 
Action: Mouse pressed left at (959, 635)
Screenshot: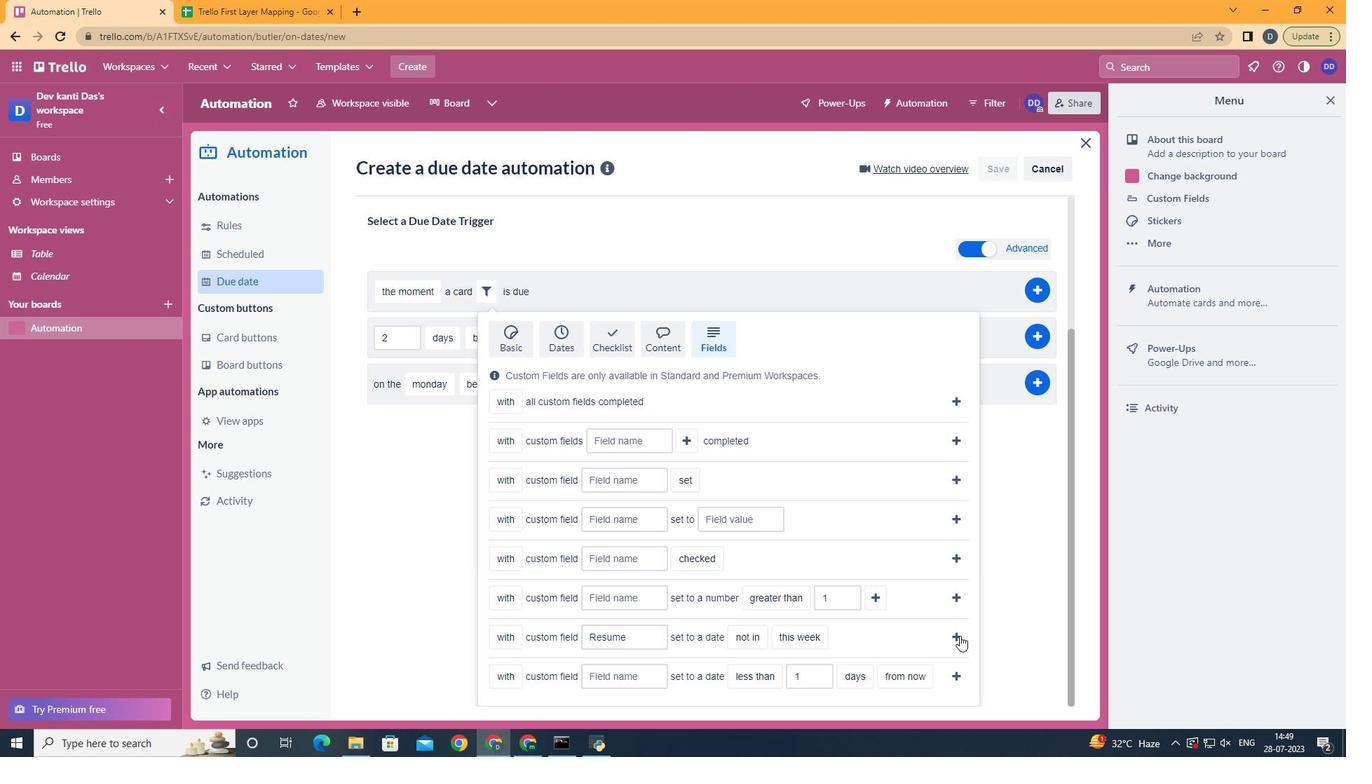 
